 Task: Create a due date automation trigger when advanced on, 2 working days before a card is due add content with a description not starting with resume at 11:00 AM.
Action: Mouse moved to (992, 288)
Screenshot: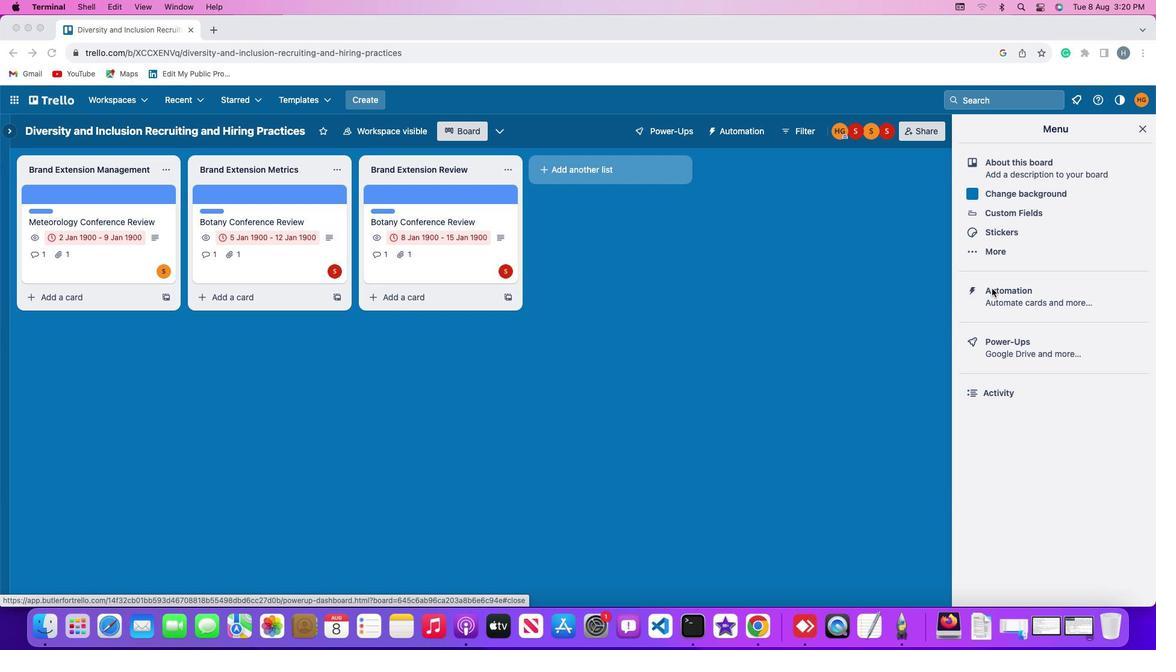 
Action: Mouse pressed left at (992, 288)
Screenshot: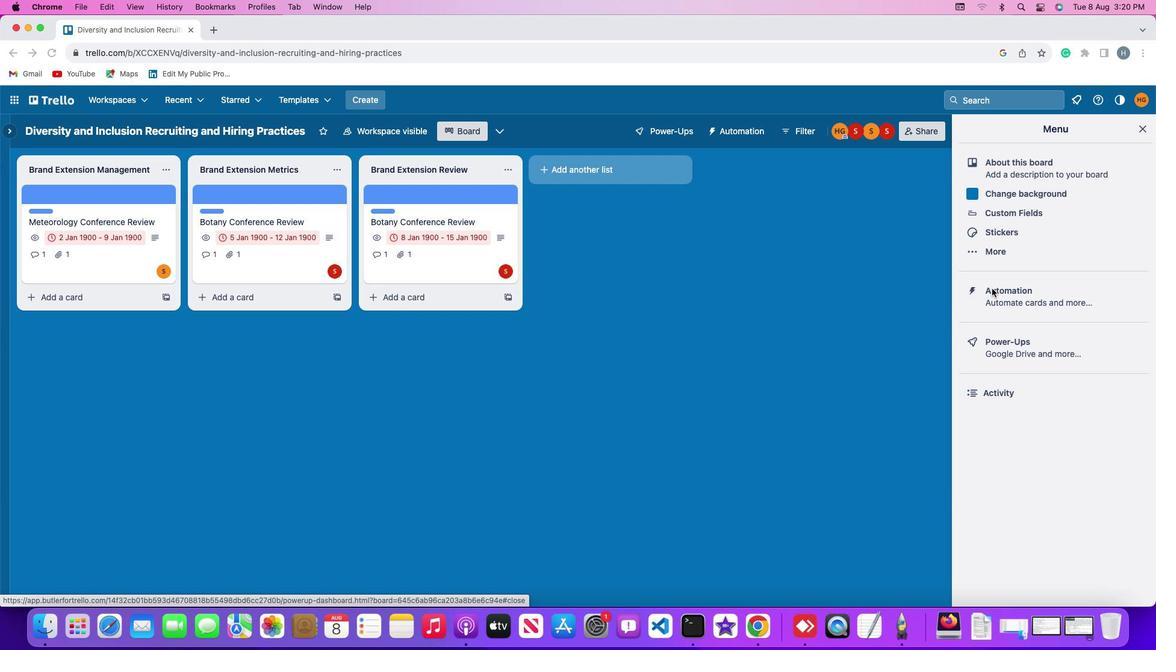
Action: Mouse moved to (992, 288)
Screenshot: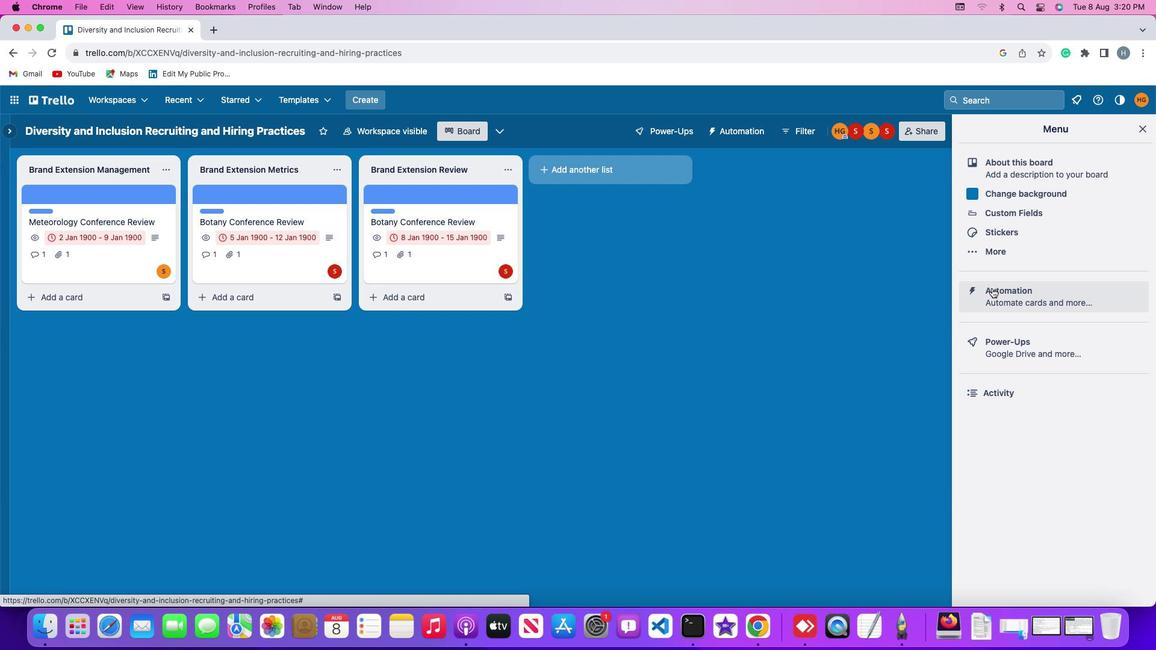 
Action: Mouse pressed left at (992, 288)
Screenshot: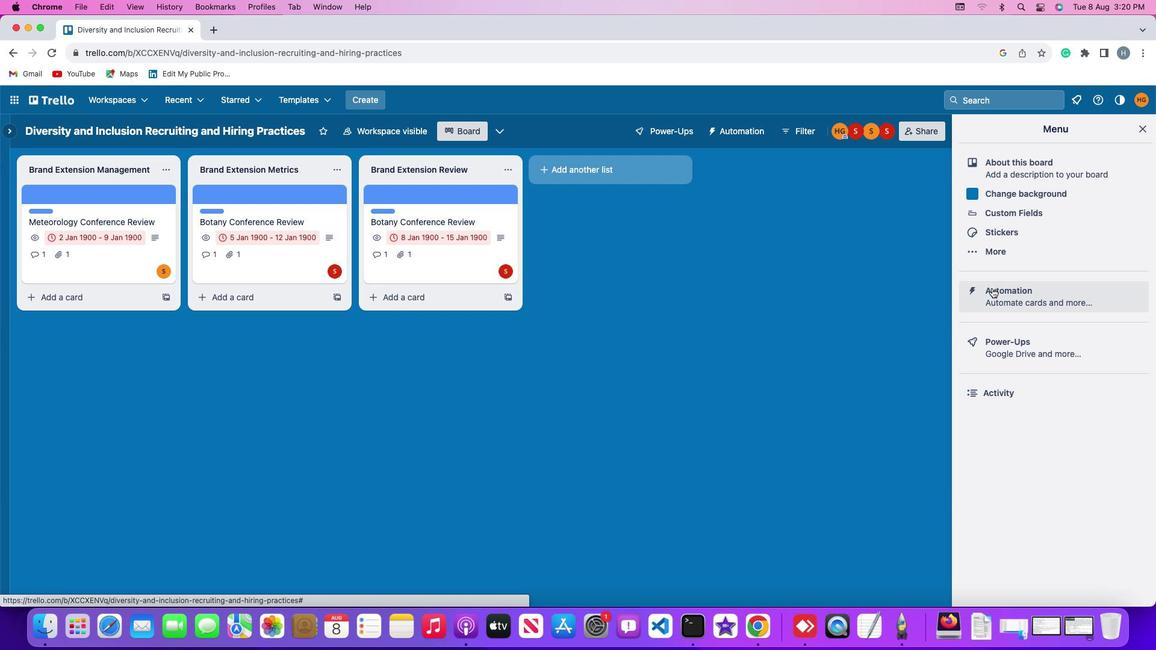 
Action: Mouse moved to (61, 284)
Screenshot: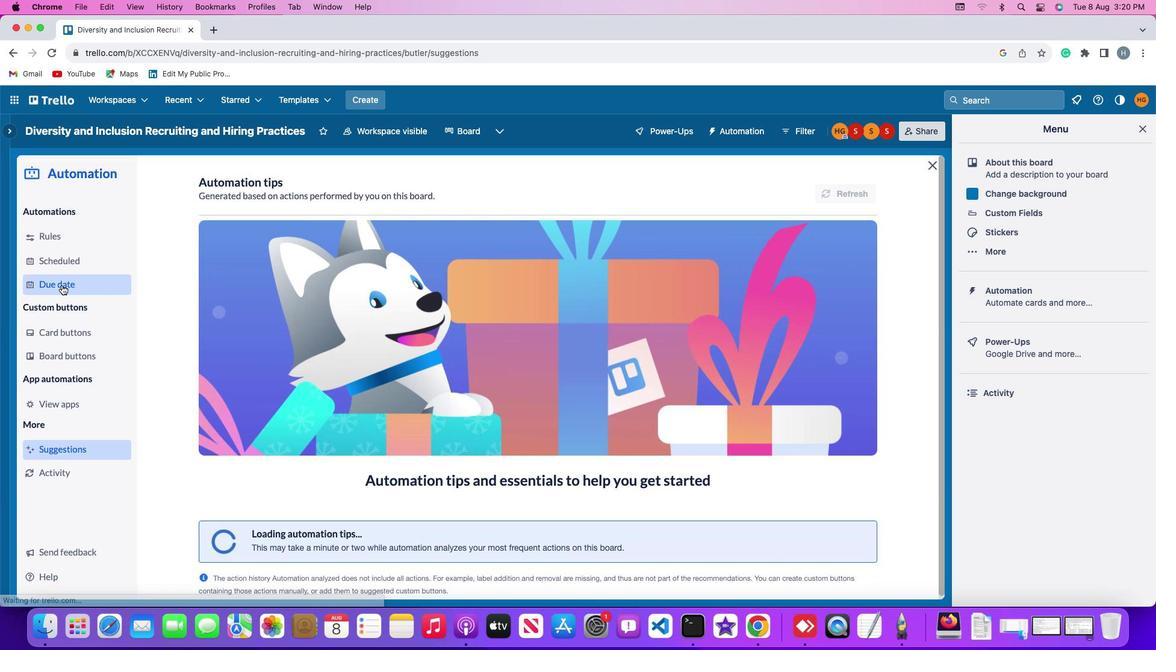 
Action: Mouse pressed left at (61, 284)
Screenshot: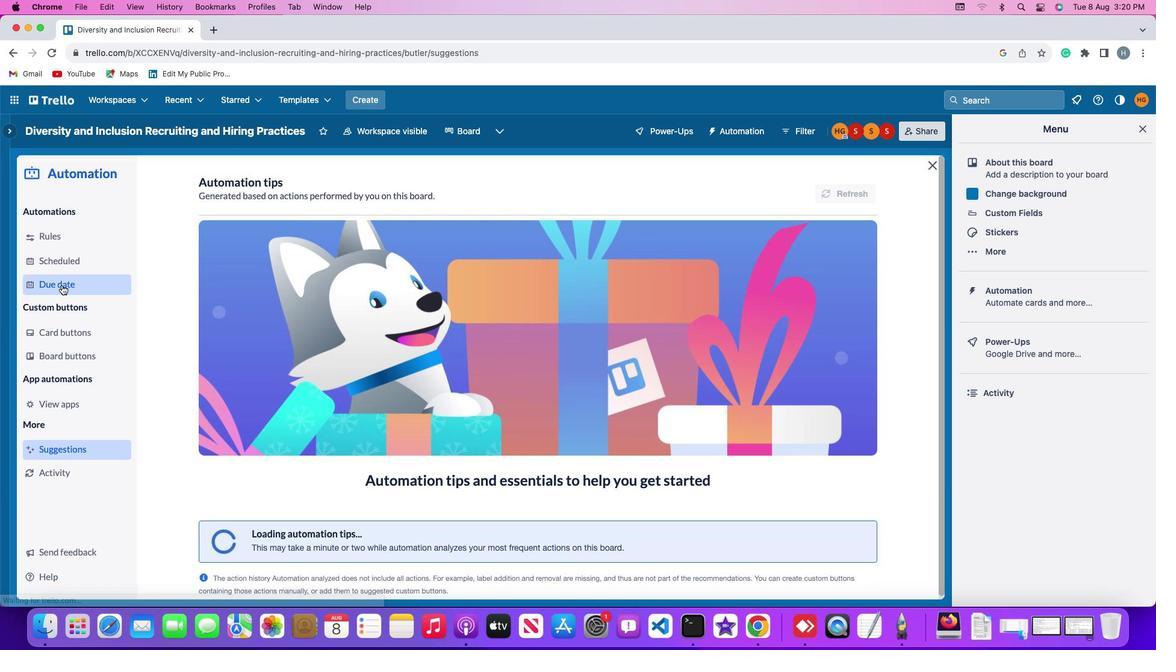
Action: Mouse moved to (821, 186)
Screenshot: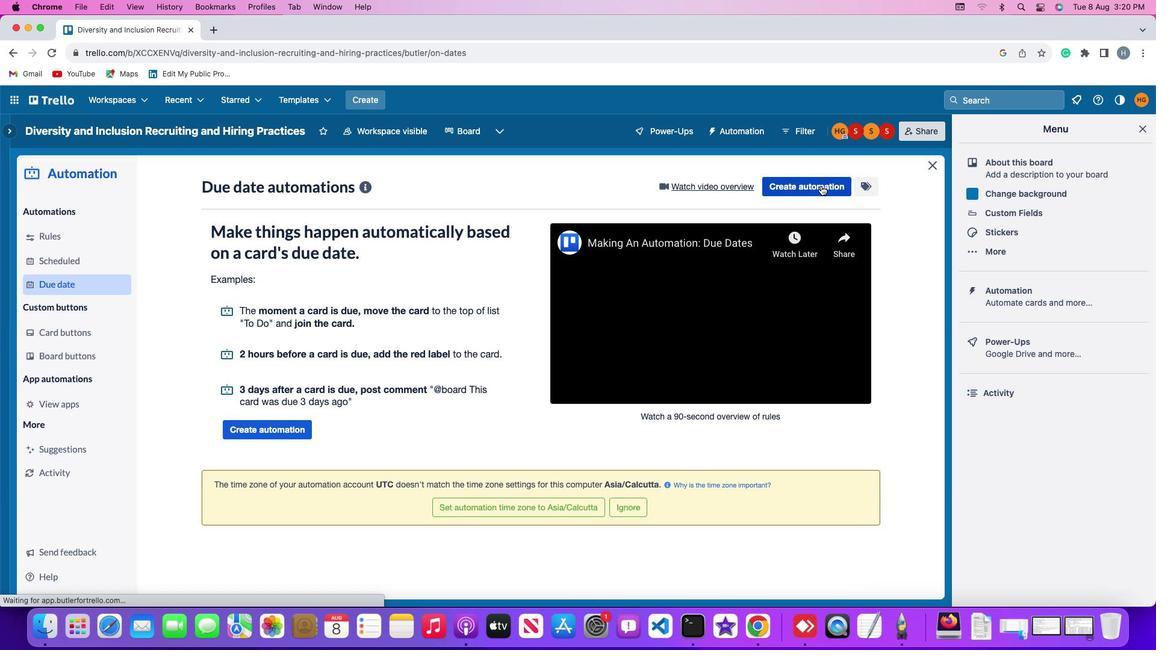 
Action: Mouse pressed left at (821, 186)
Screenshot: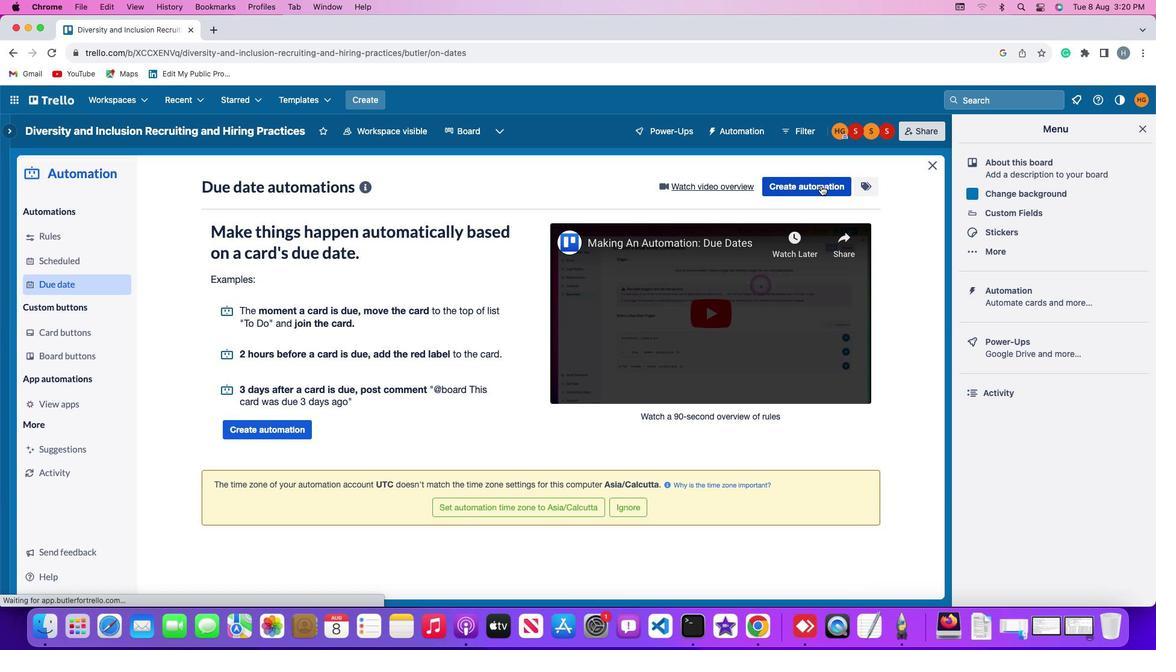 
Action: Mouse moved to (251, 300)
Screenshot: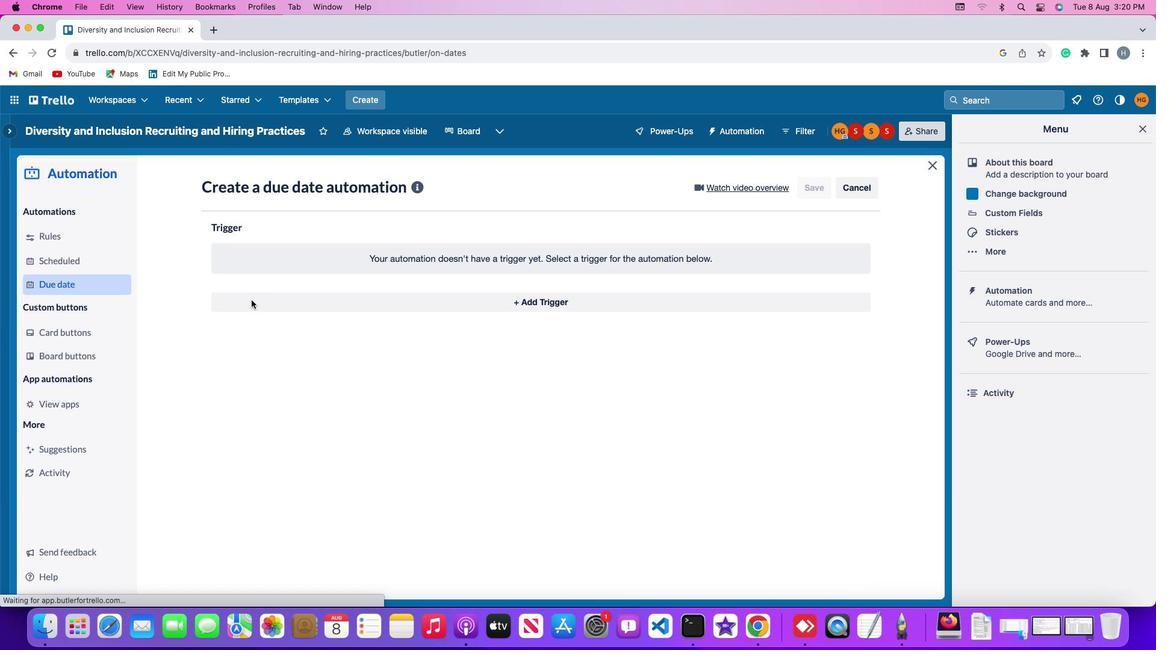 
Action: Mouse pressed left at (251, 300)
Screenshot: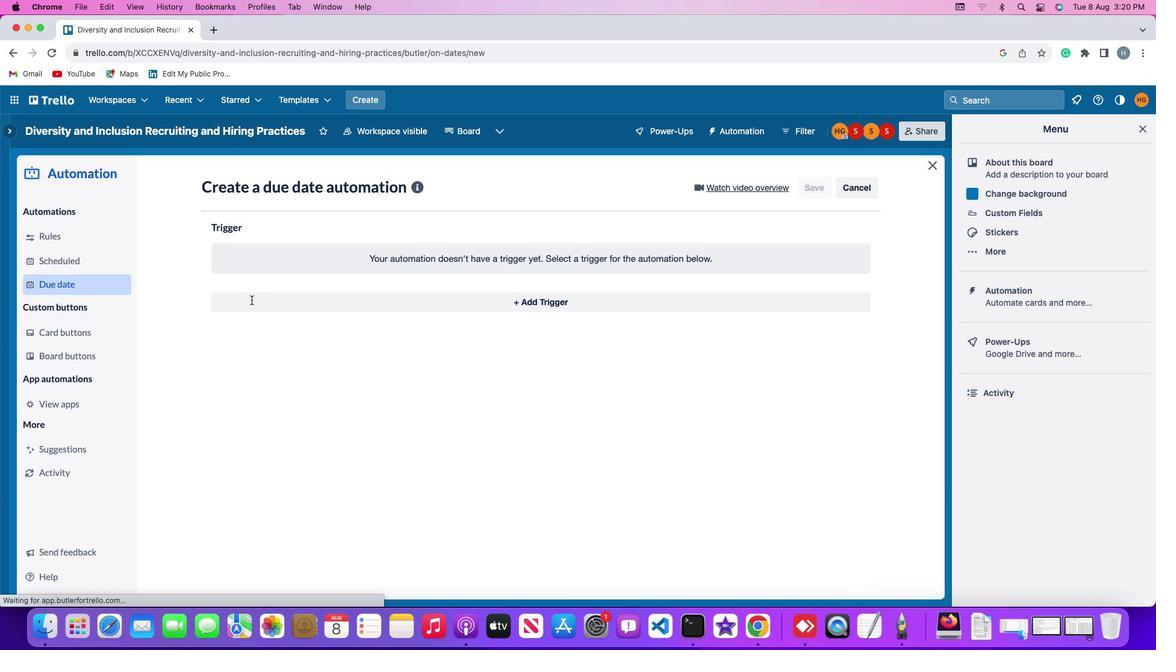 
Action: Mouse moved to (236, 483)
Screenshot: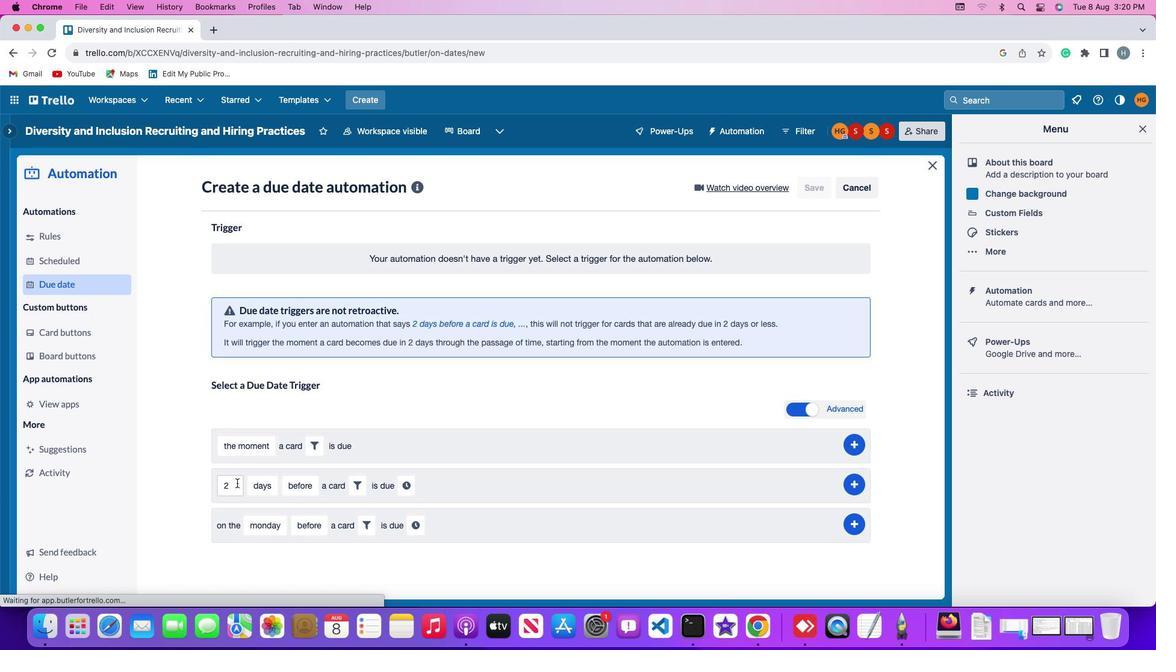 
Action: Mouse pressed left at (236, 483)
Screenshot: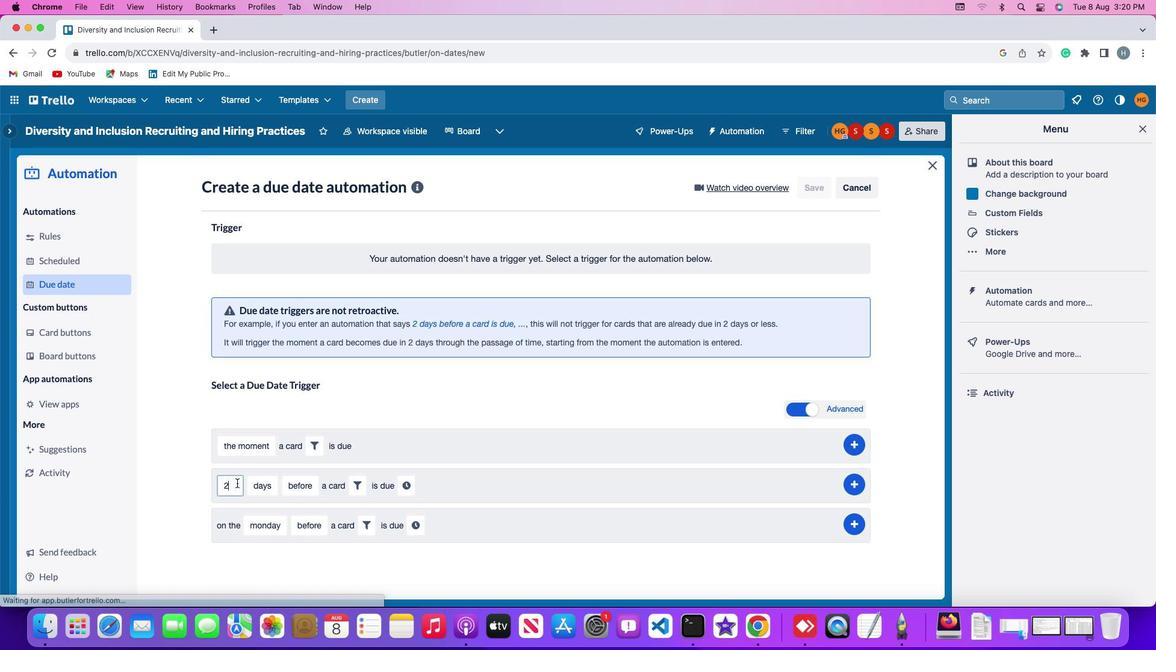 
Action: Mouse moved to (237, 483)
Screenshot: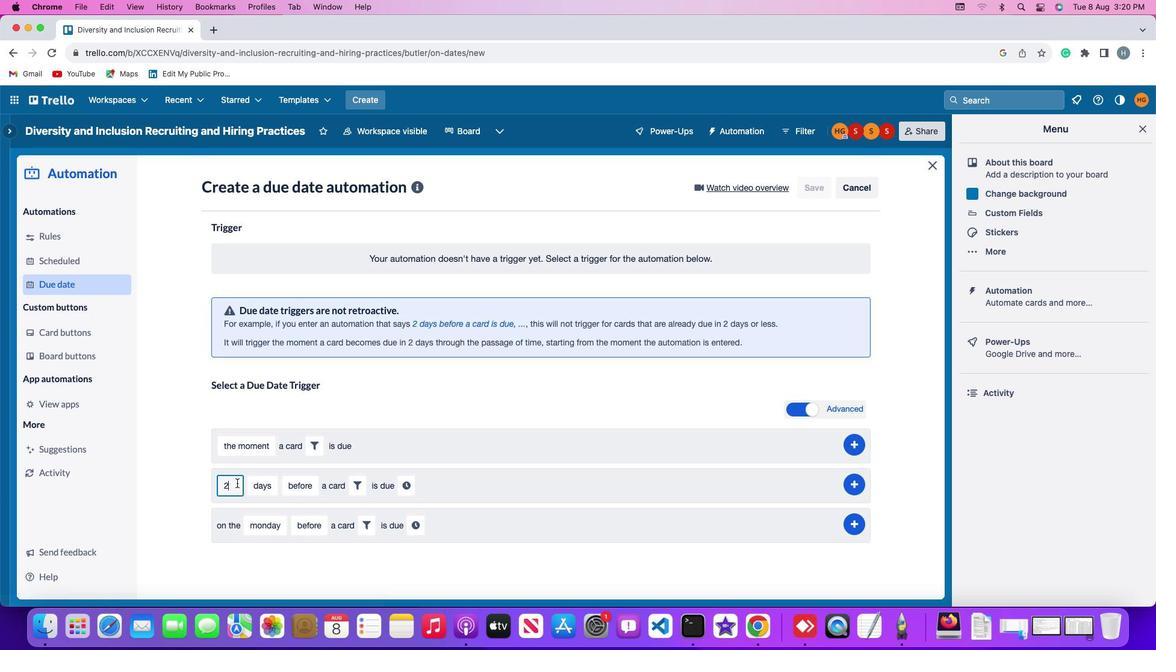 
Action: Key pressed Key.backspace'2'
Screenshot: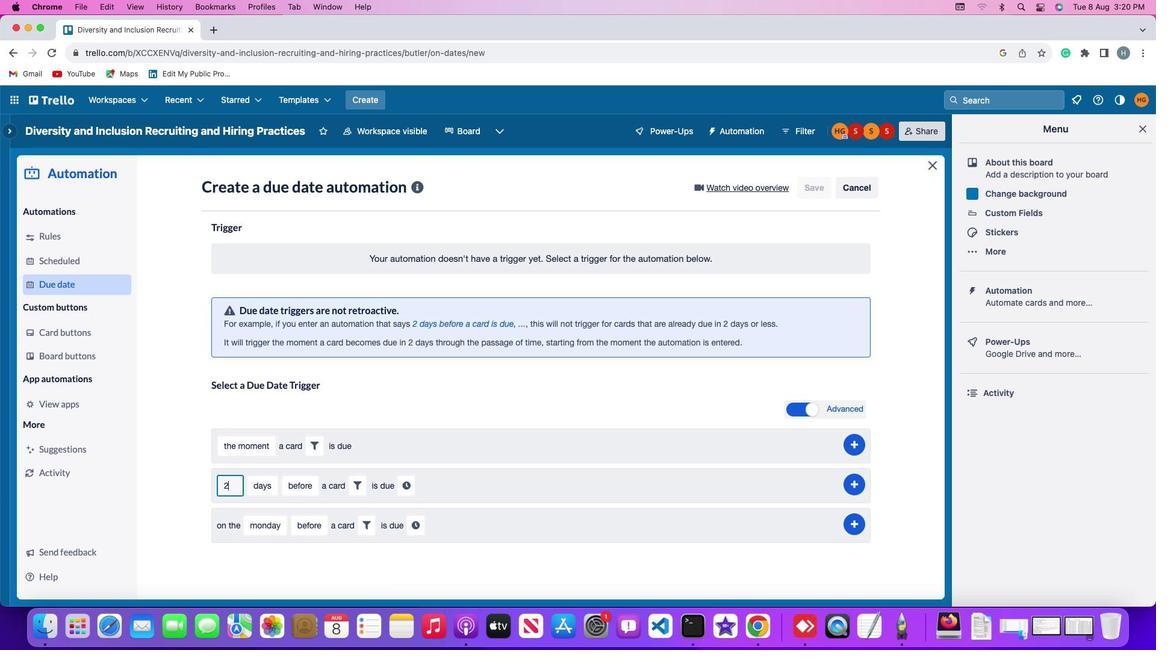 
Action: Mouse moved to (265, 488)
Screenshot: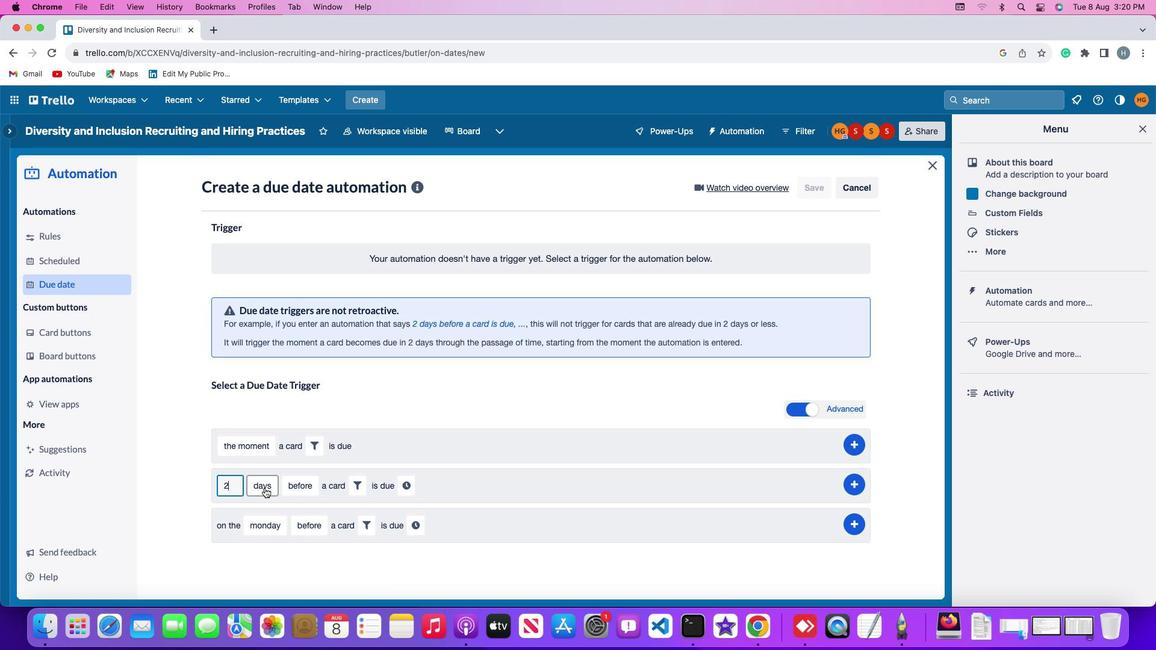 
Action: Mouse pressed left at (265, 488)
Screenshot: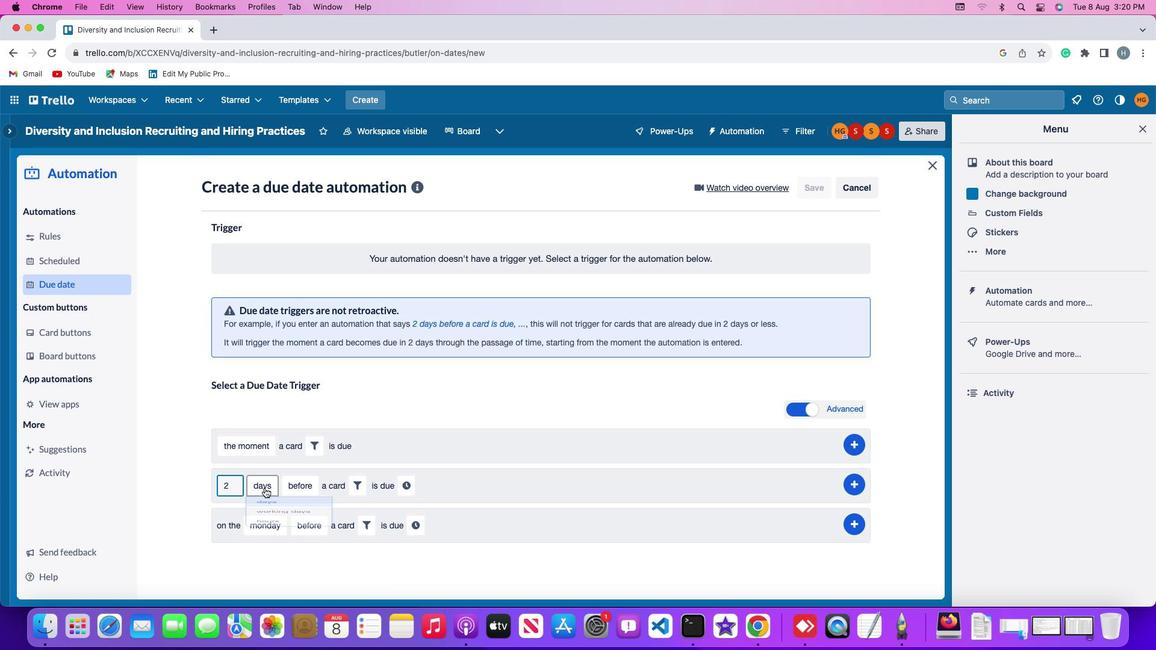 
Action: Mouse moved to (273, 537)
Screenshot: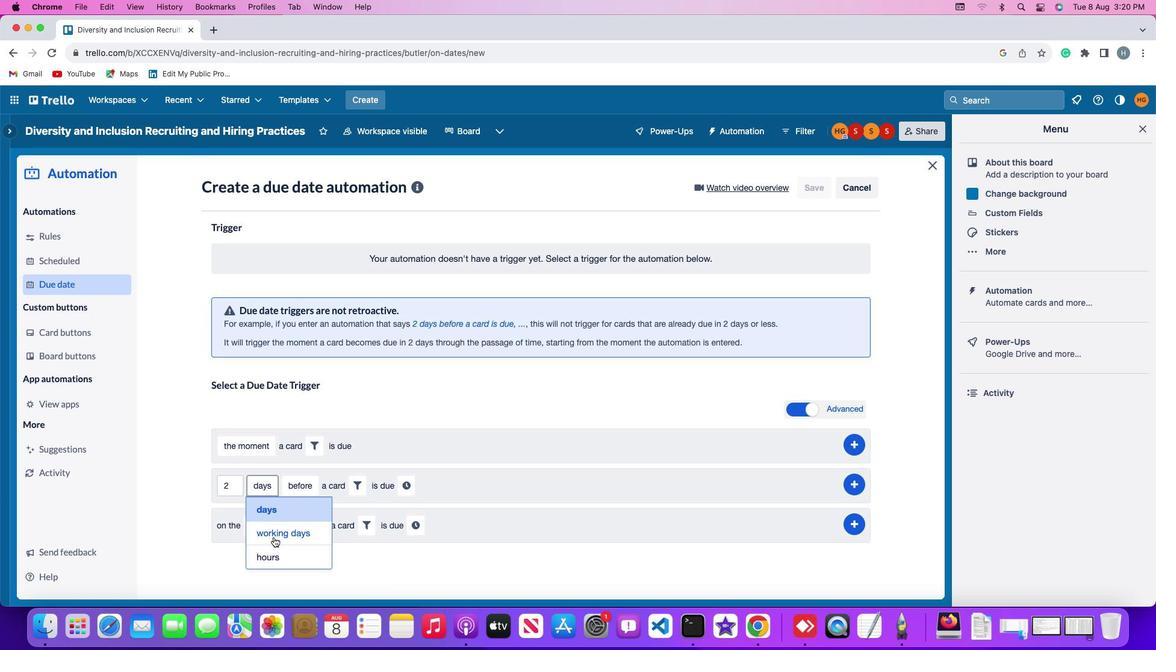 
Action: Mouse pressed left at (273, 537)
Screenshot: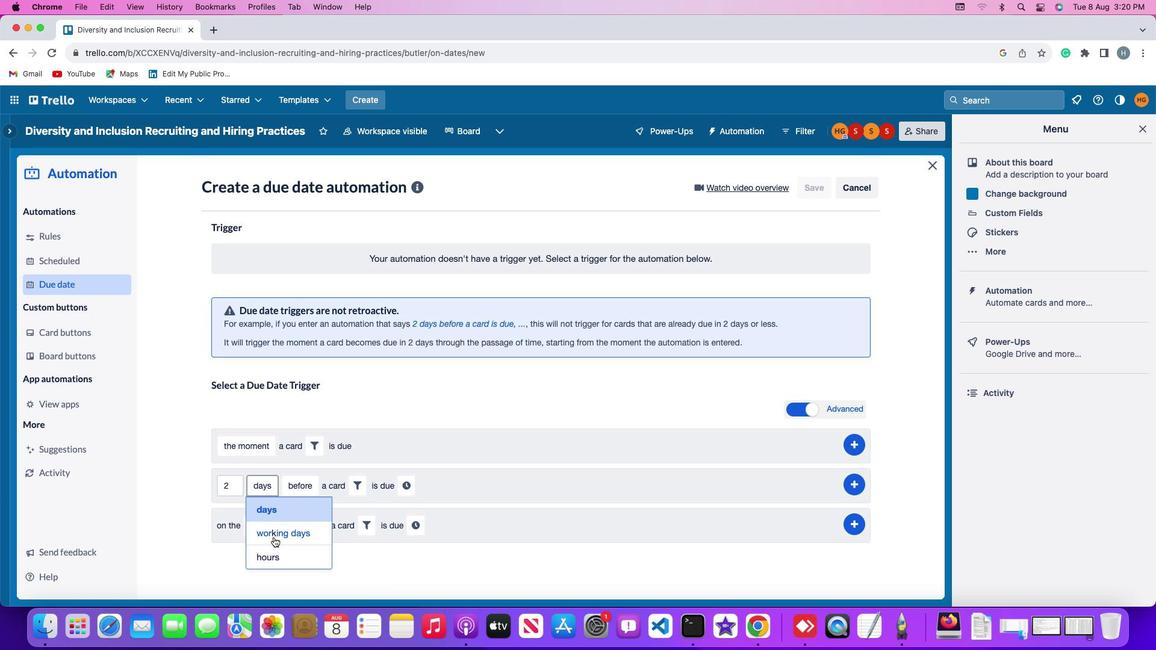 
Action: Mouse moved to (325, 484)
Screenshot: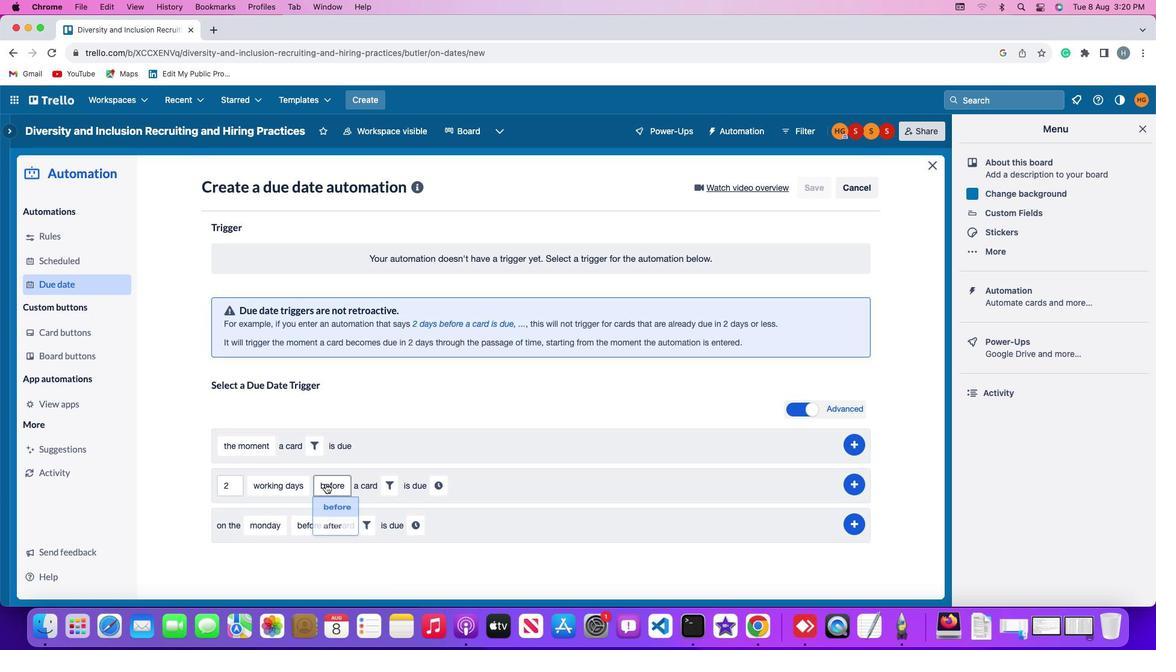 
Action: Mouse pressed left at (325, 484)
Screenshot: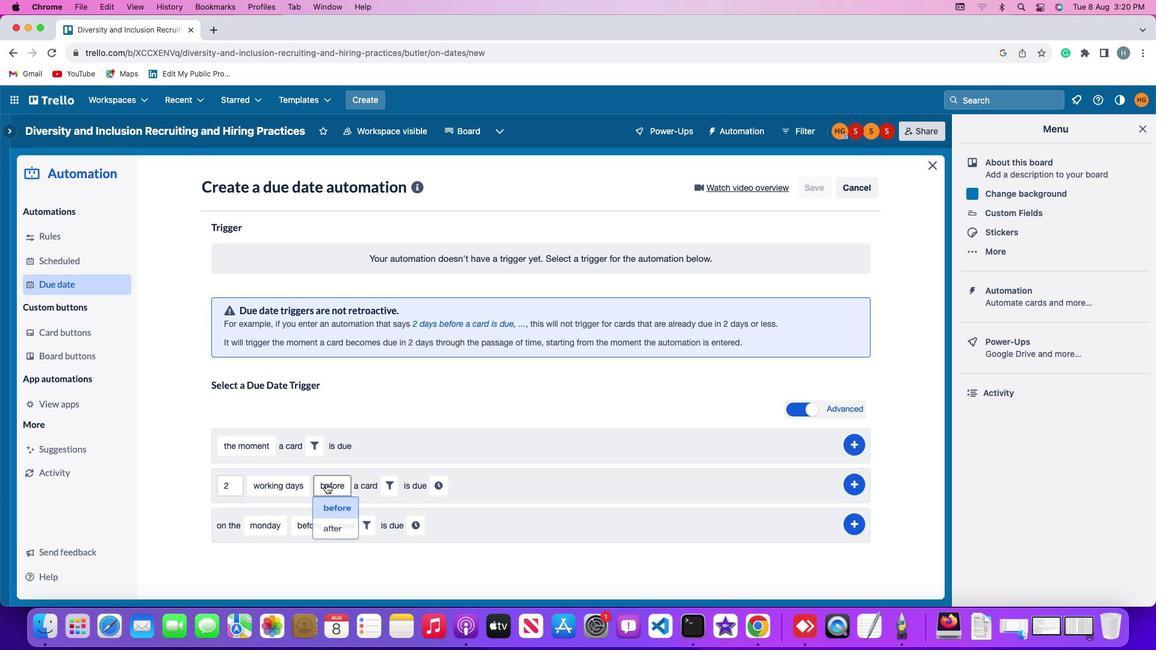 
Action: Mouse moved to (335, 507)
Screenshot: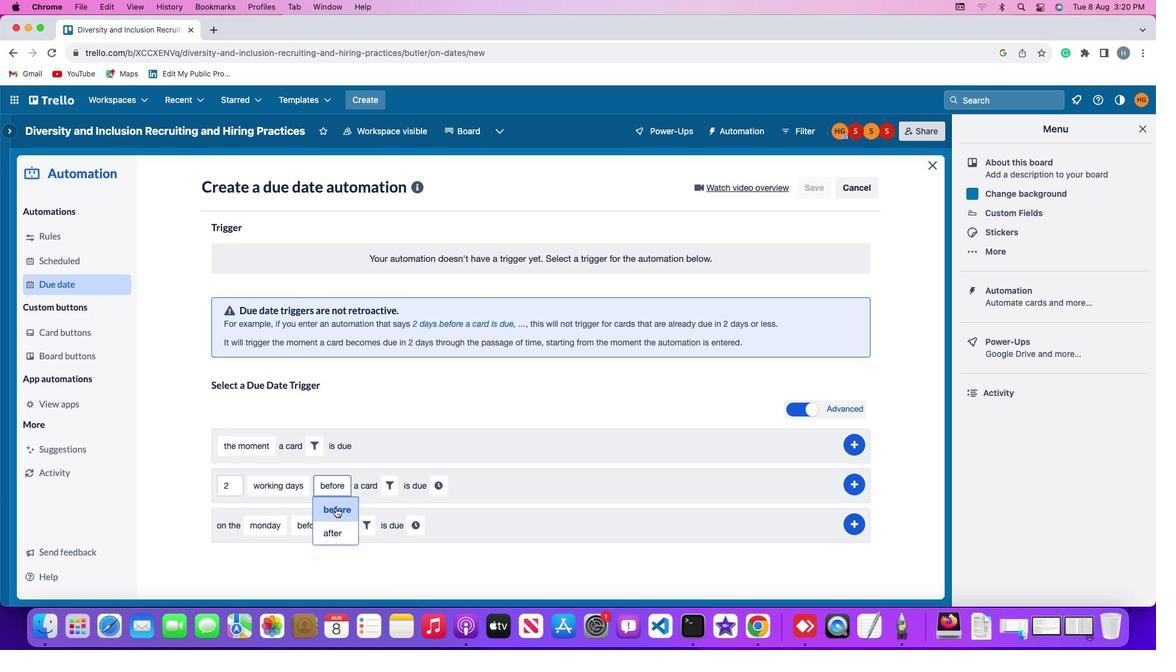 
Action: Mouse pressed left at (335, 507)
Screenshot: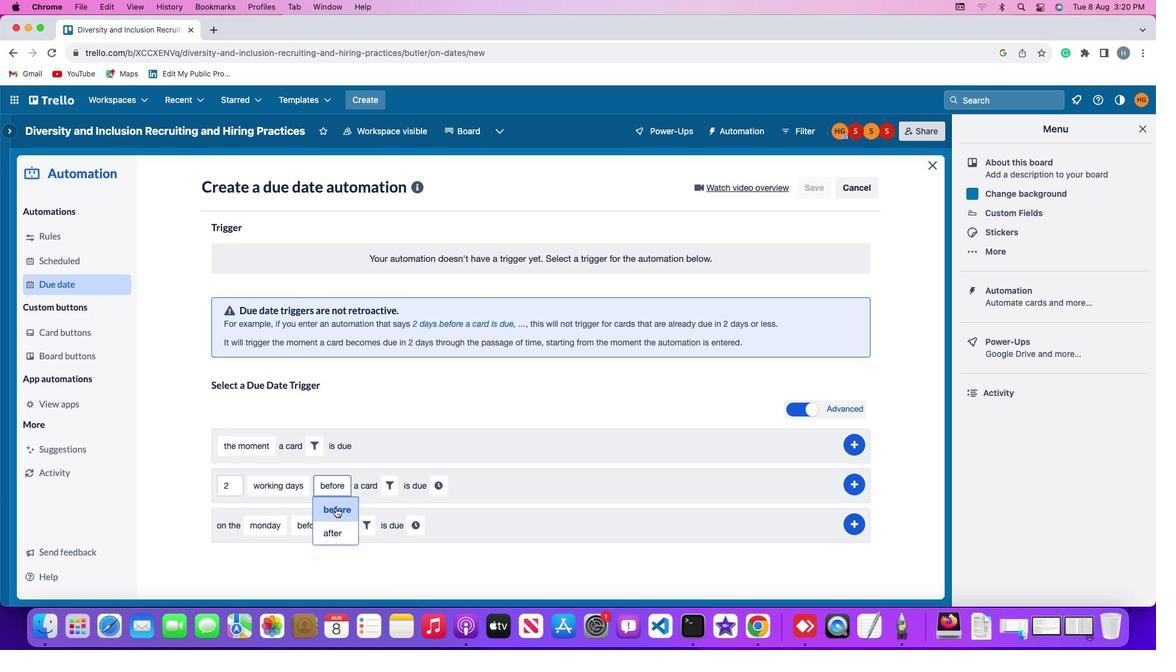 
Action: Mouse moved to (396, 486)
Screenshot: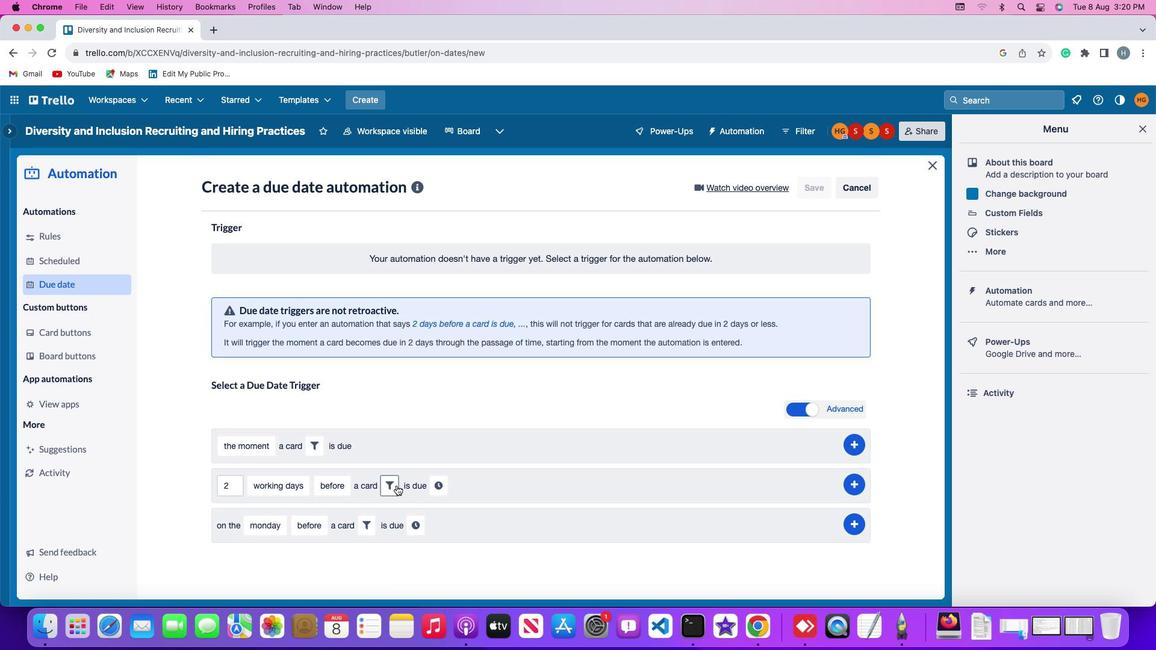 
Action: Mouse pressed left at (396, 486)
Screenshot: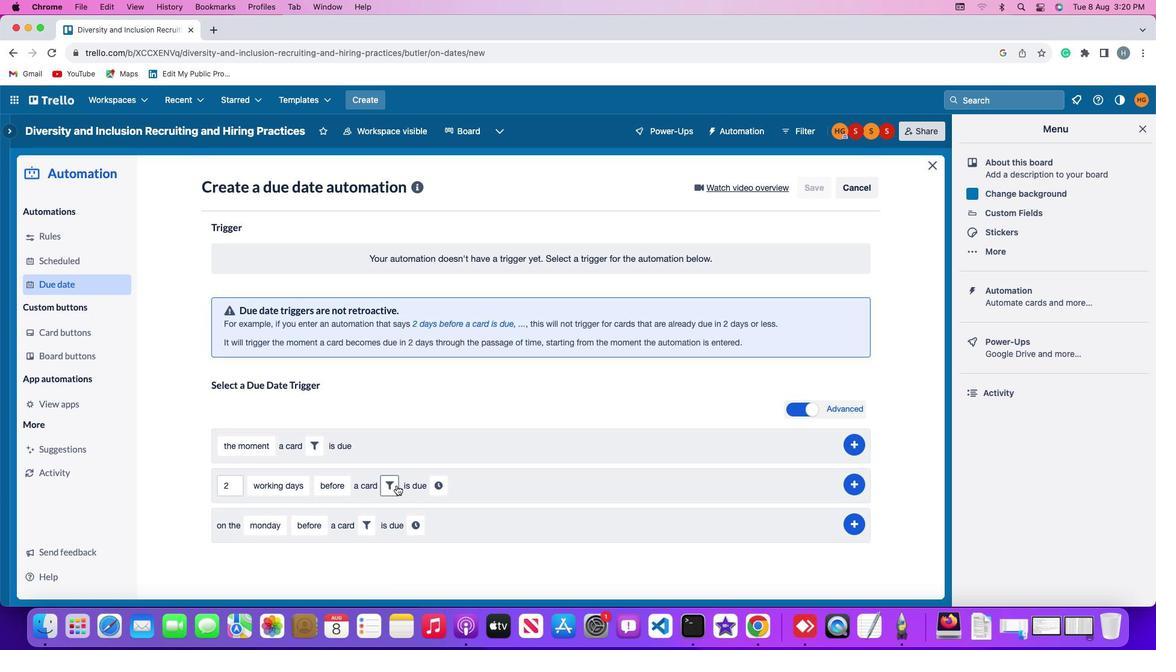 
Action: Mouse moved to (546, 525)
Screenshot: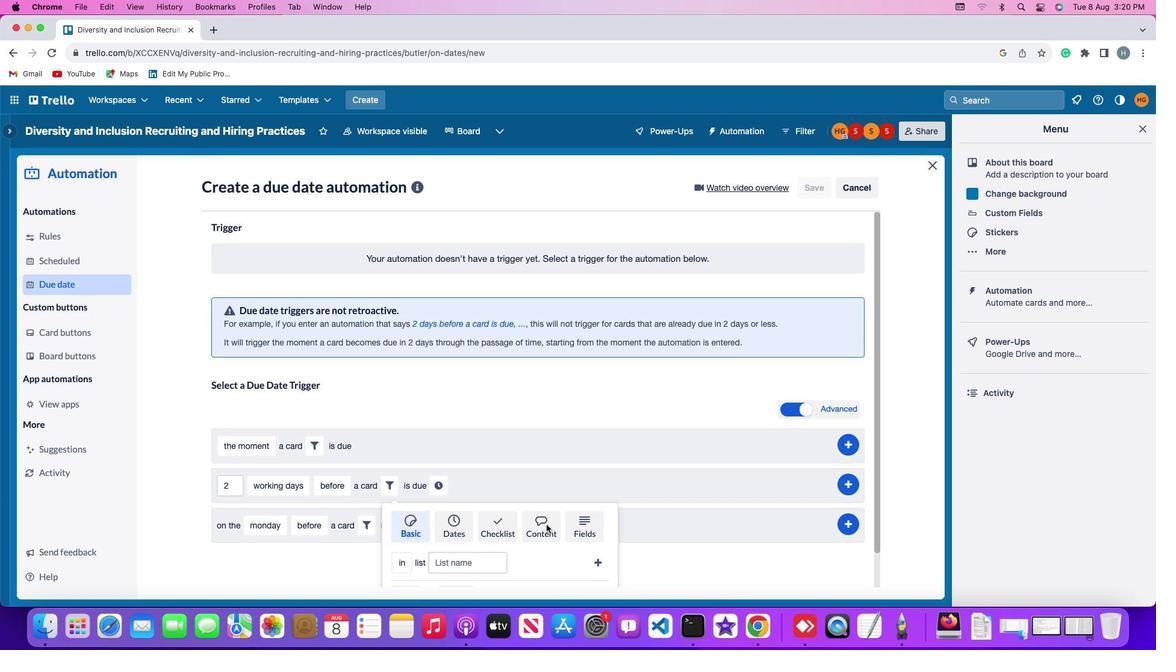 
Action: Mouse pressed left at (546, 525)
Screenshot: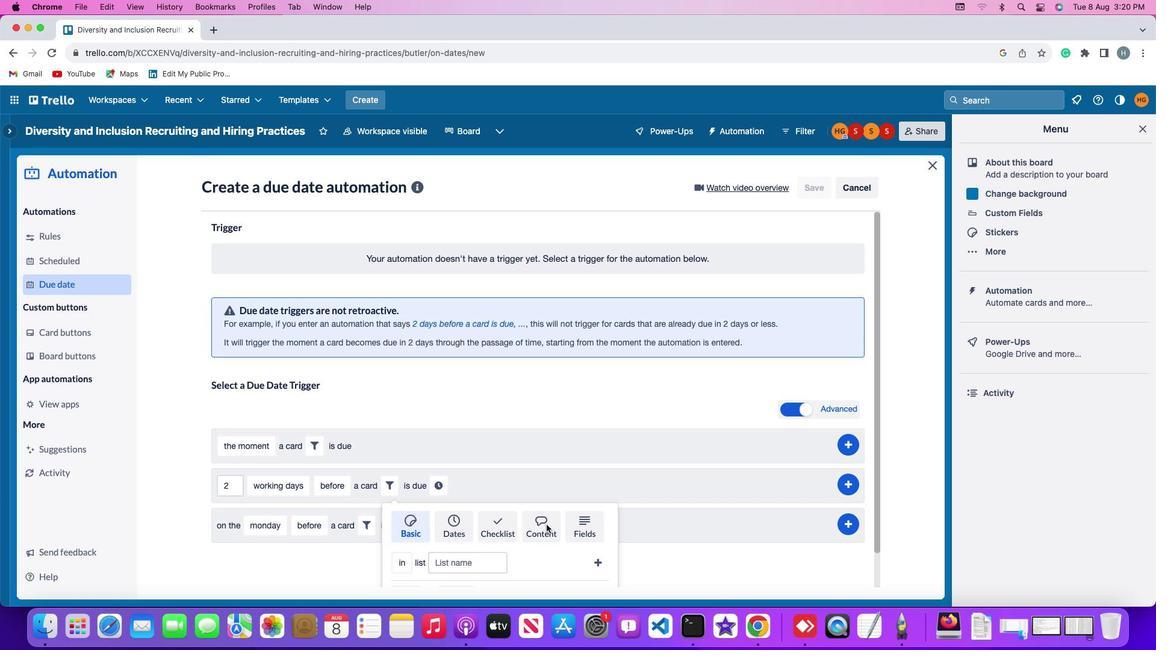 
Action: Mouse moved to (430, 561)
Screenshot: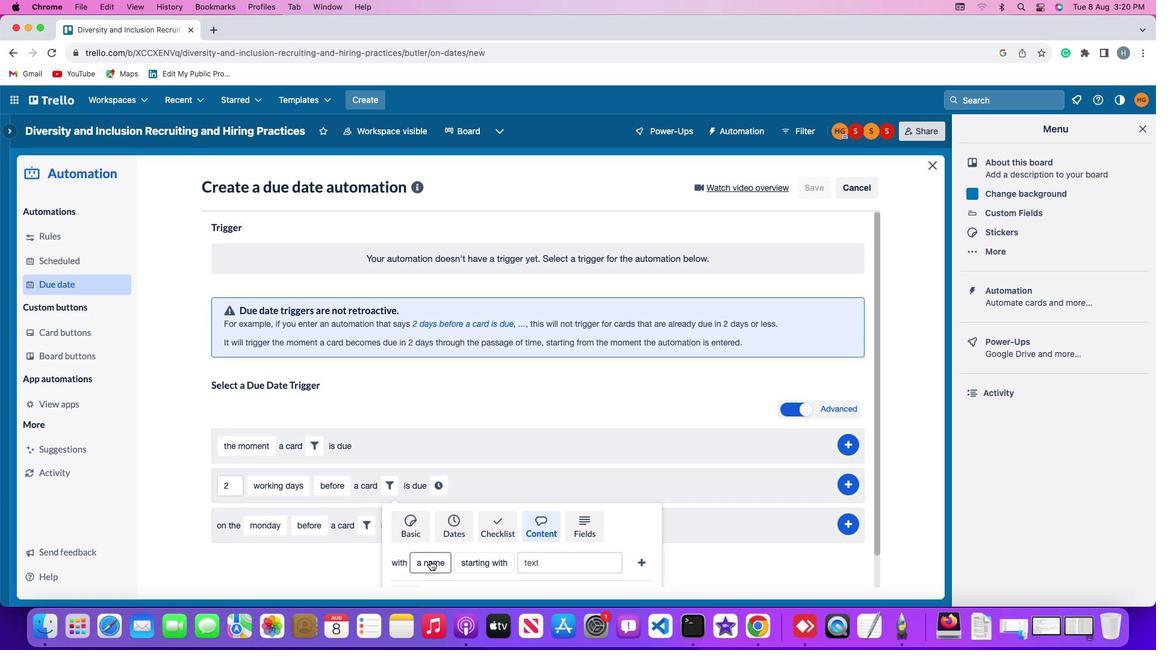 
Action: Mouse pressed left at (430, 561)
Screenshot: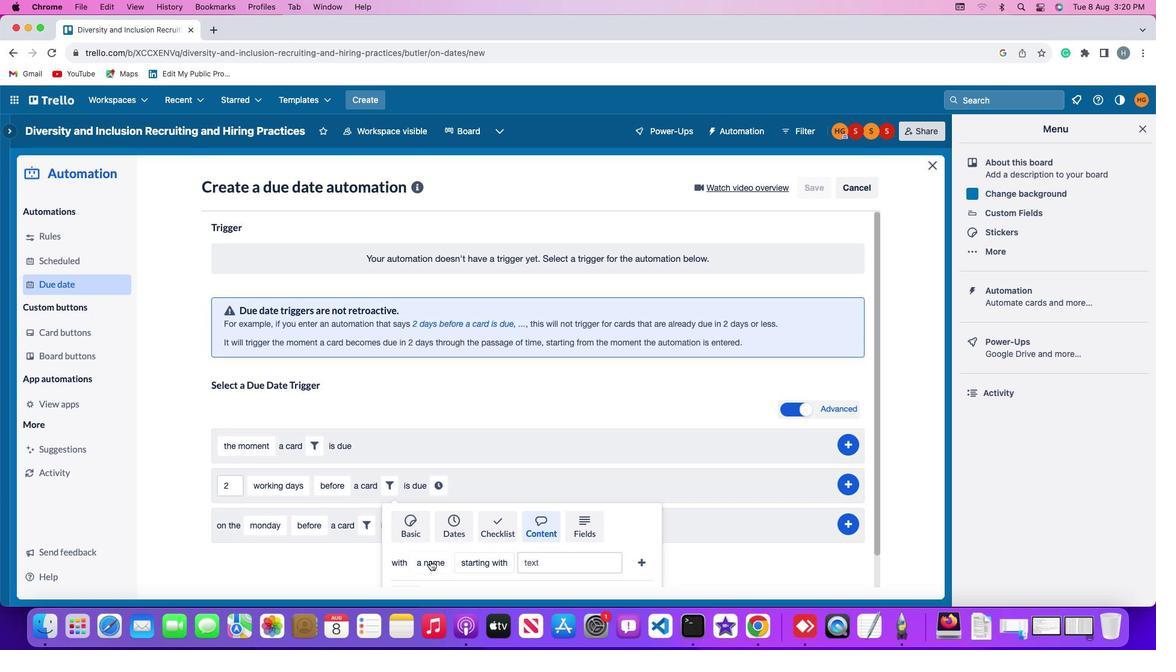 
Action: Mouse moved to (445, 514)
Screenshot: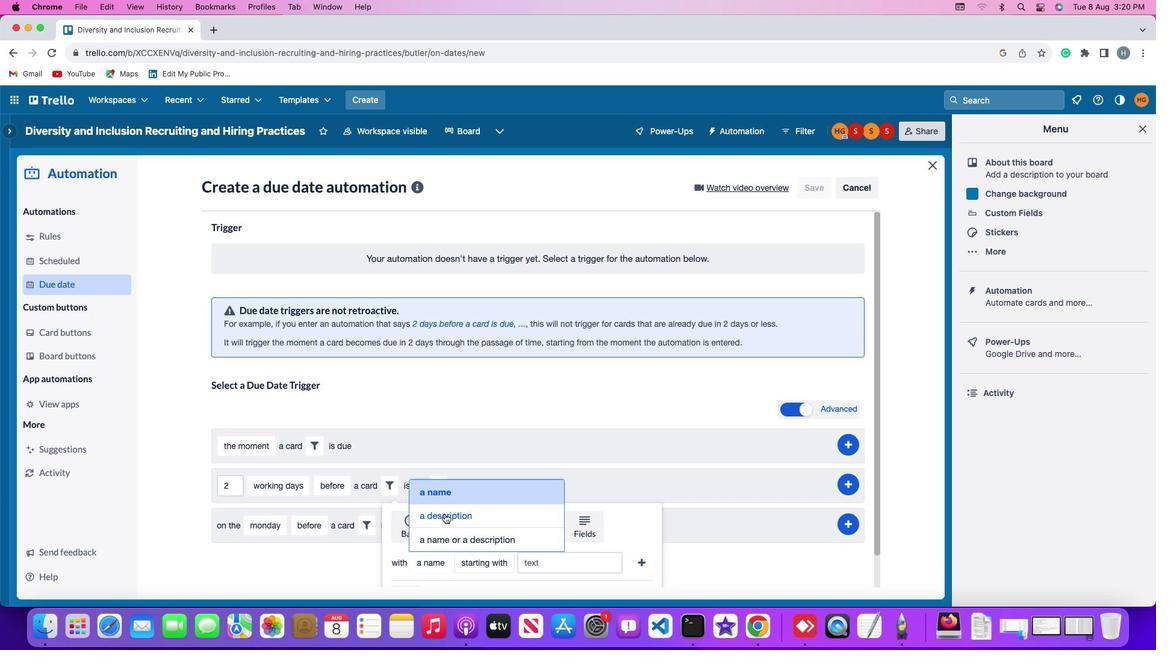 
Action: Mouse pressed left at (445, 514)
Screenshot: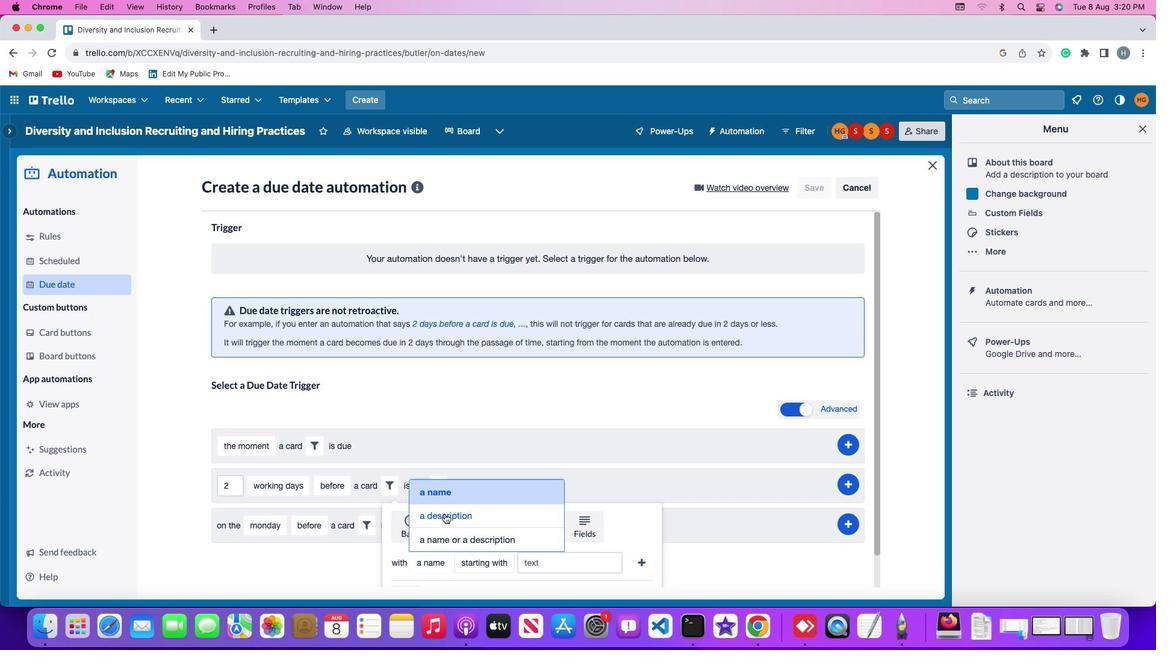 
Action: Mouse moved to (486, 560)
Screenshot: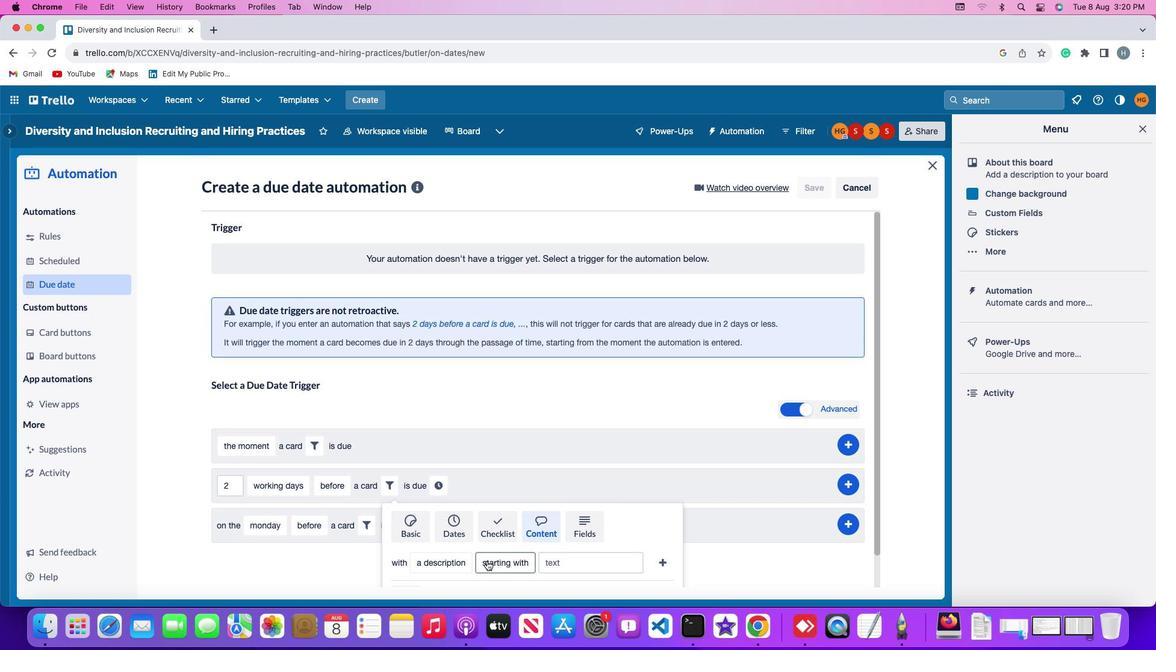 
Action: Mouse pressed left at (486, 560)
Screenshot: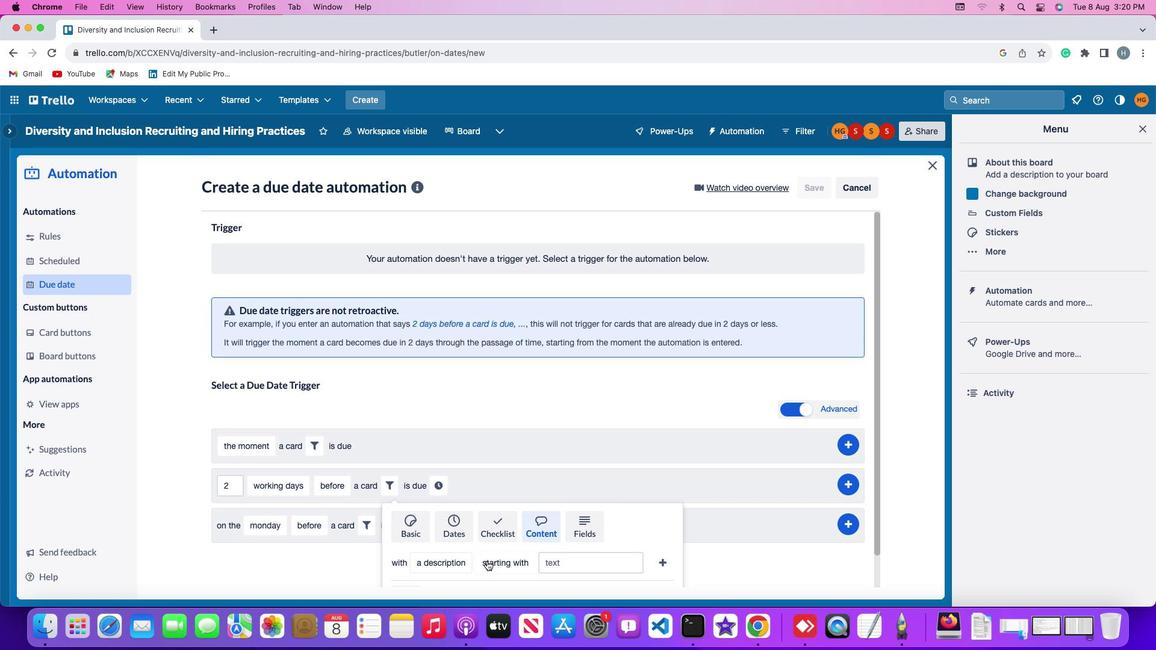 
Action: Mouse moved to (514, 487)
Screenshot: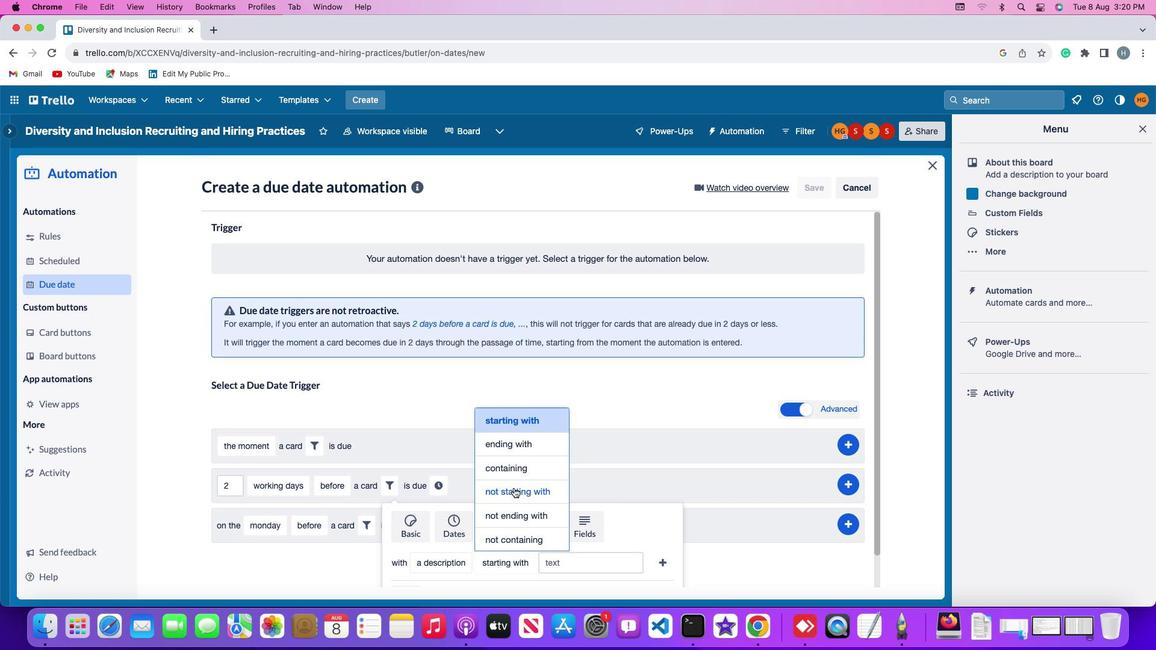 
Action: Mouse pressed left at (514, 487)
Screenshot: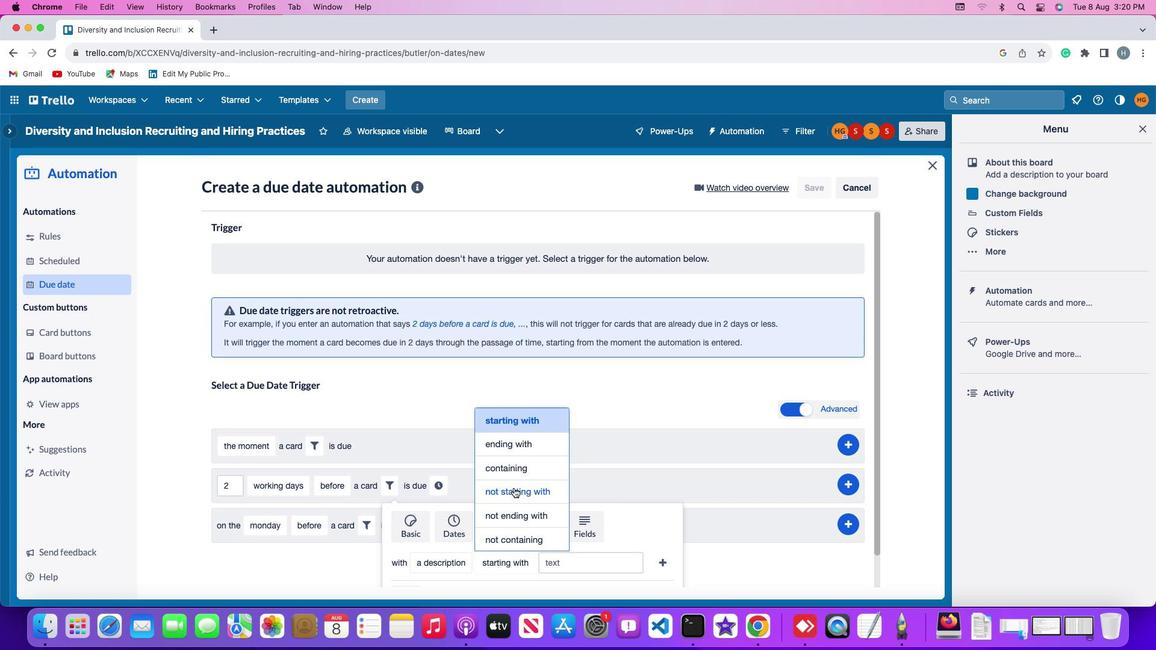 
Action: Mouse moved to (571, 557)
Screenshot: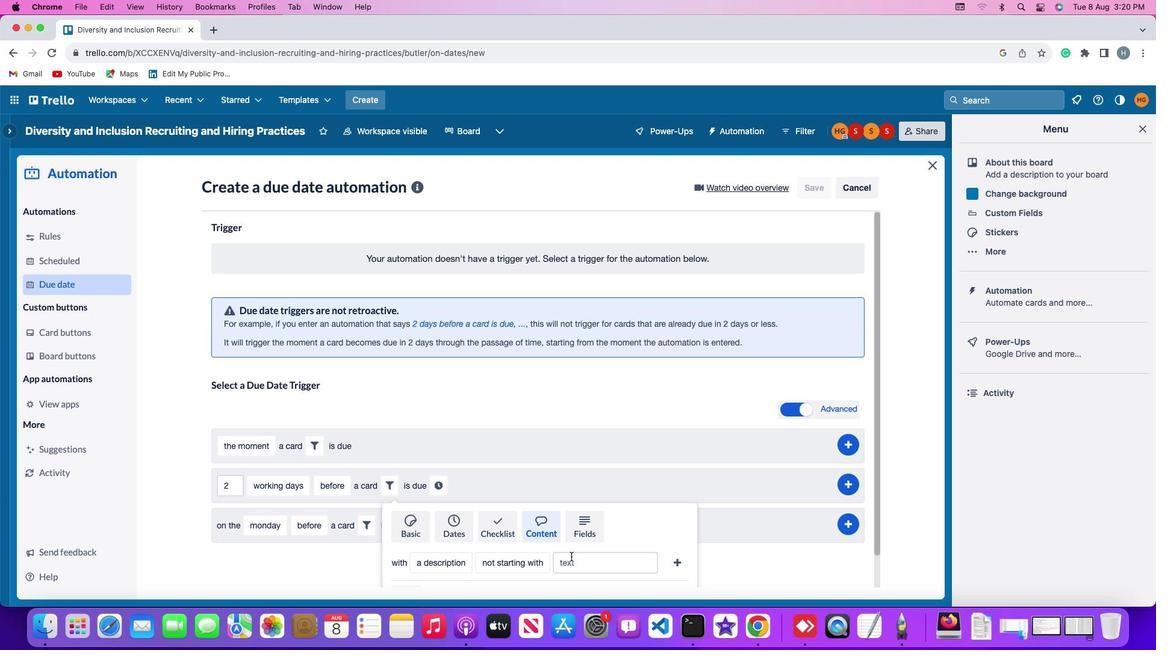 
Action: Mouse pressed left at (571, 557)
Screenshot: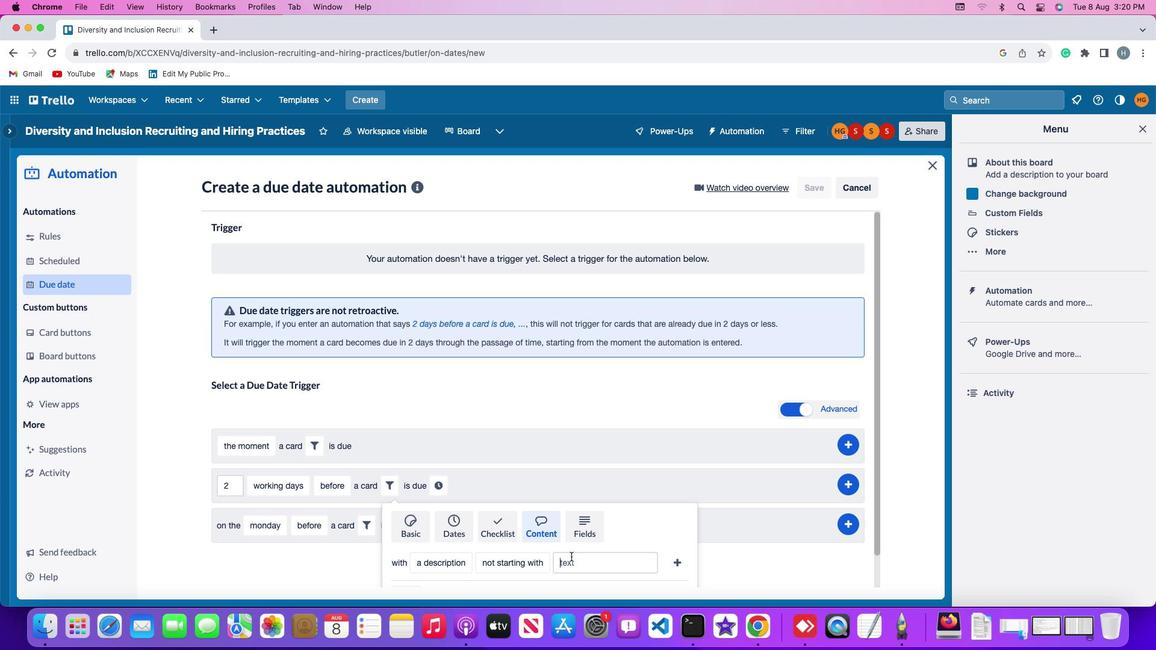 
Action: Mouse moved to (572, 557)
Screenshot: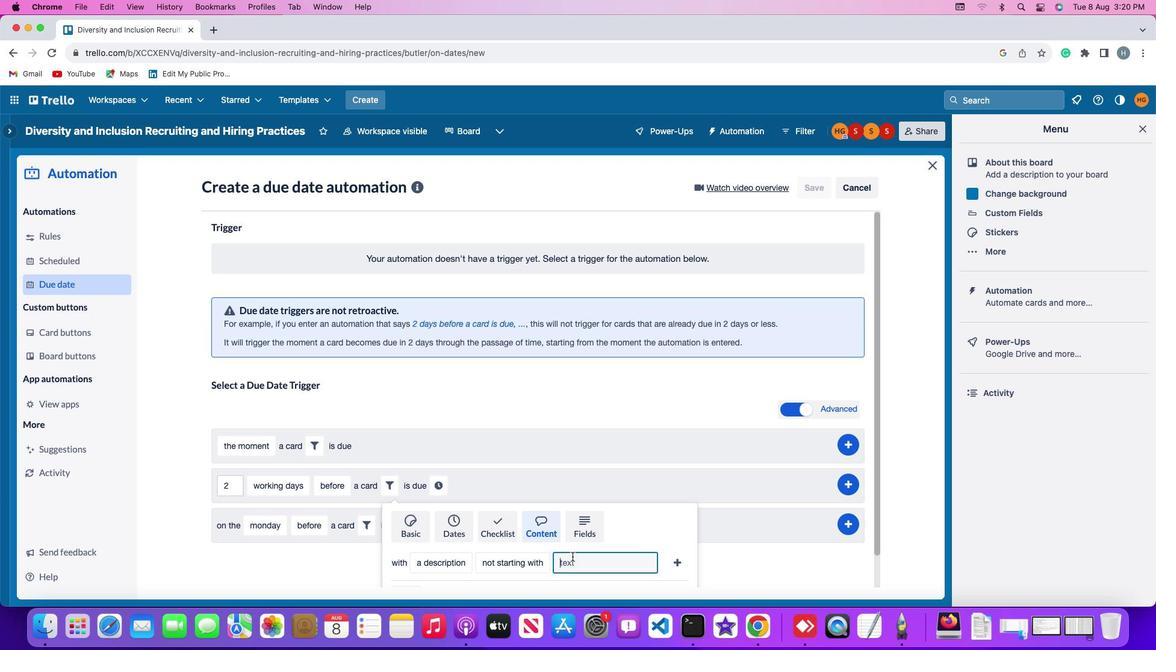 
Action: Key pressed 'r''e''s''u''m''e'
Screenshot: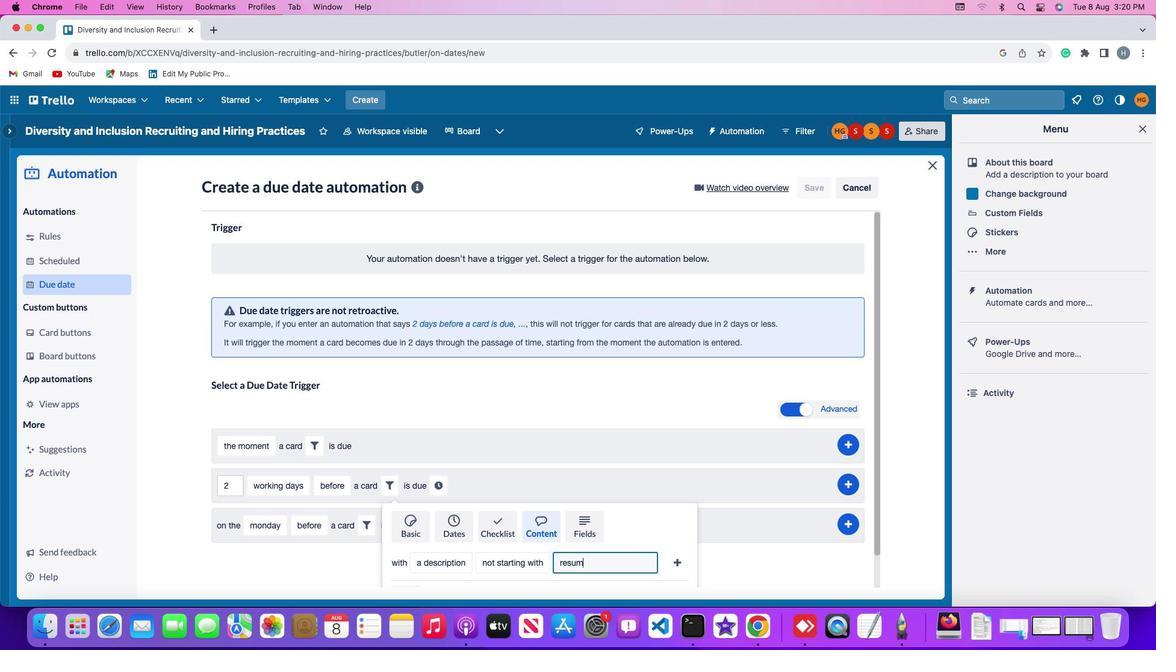 
Action: Mouse moved to (677, 561)
Screenshot: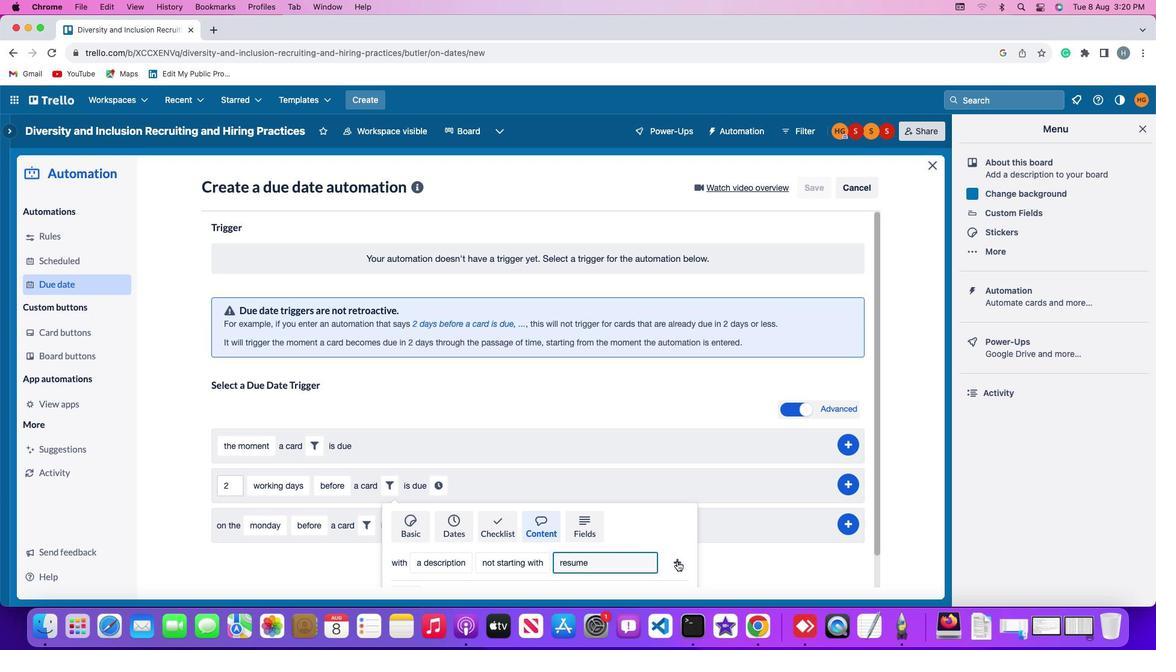 
Action: Mouse pressed left at (677, 561)
Screenshot: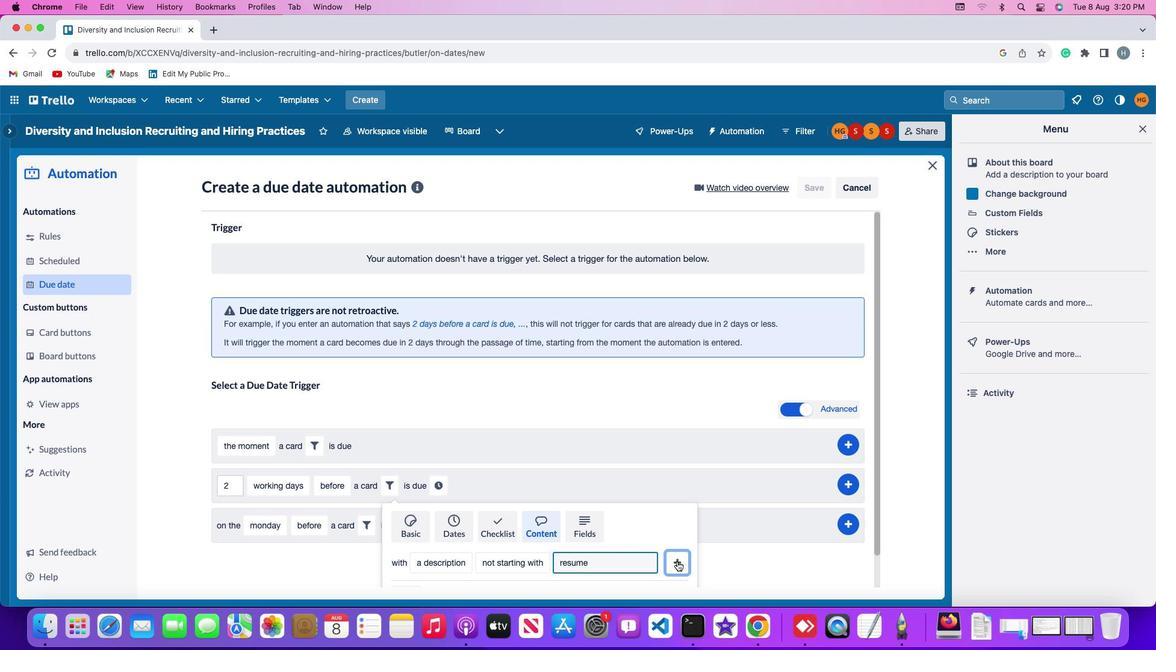 
Action: Mouse moved to (637, 484)
Screenshot: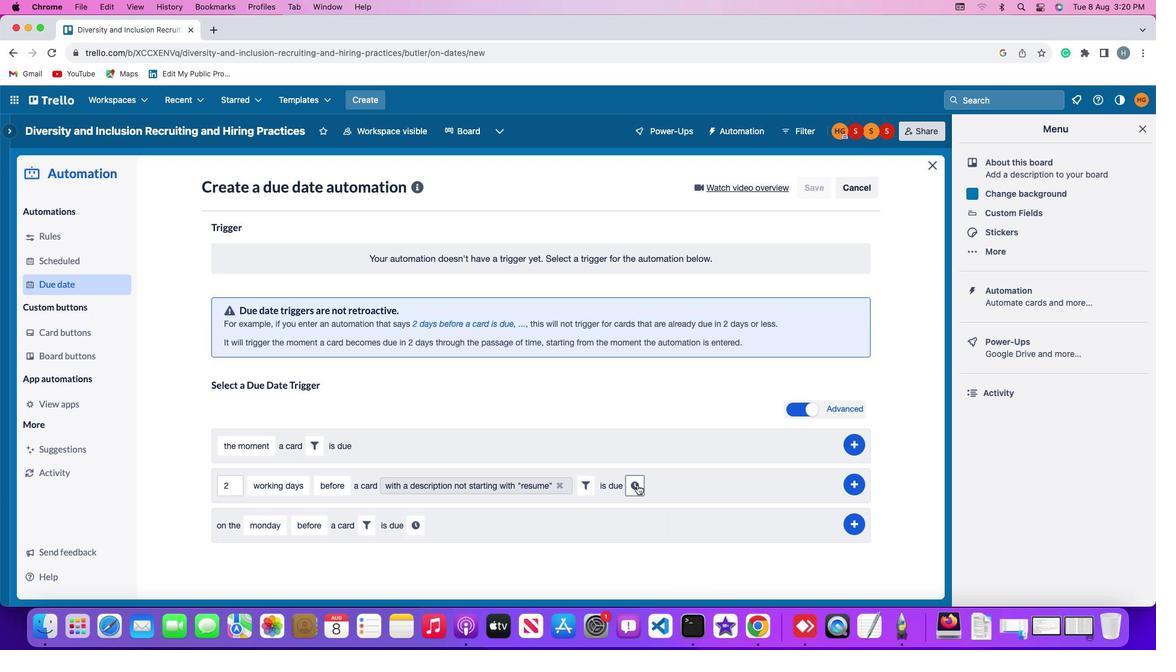 
Action: Mouse pressed left at (637, 484)
Screenshot: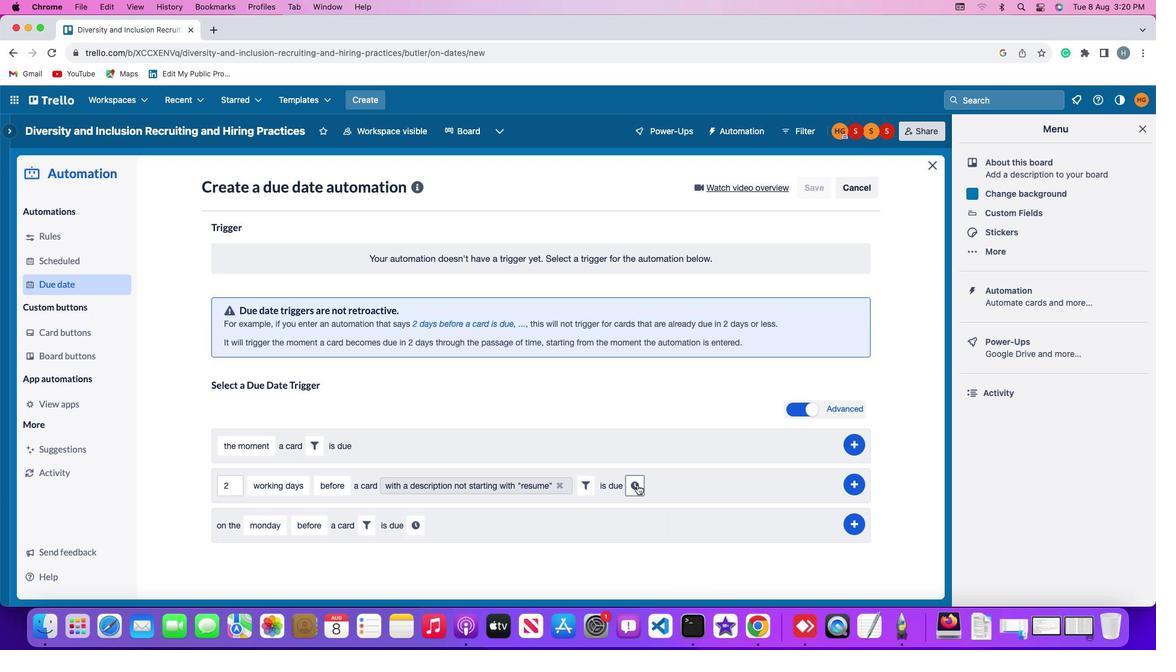 
Action: Mouse moved to (654, 489)
Screenshot: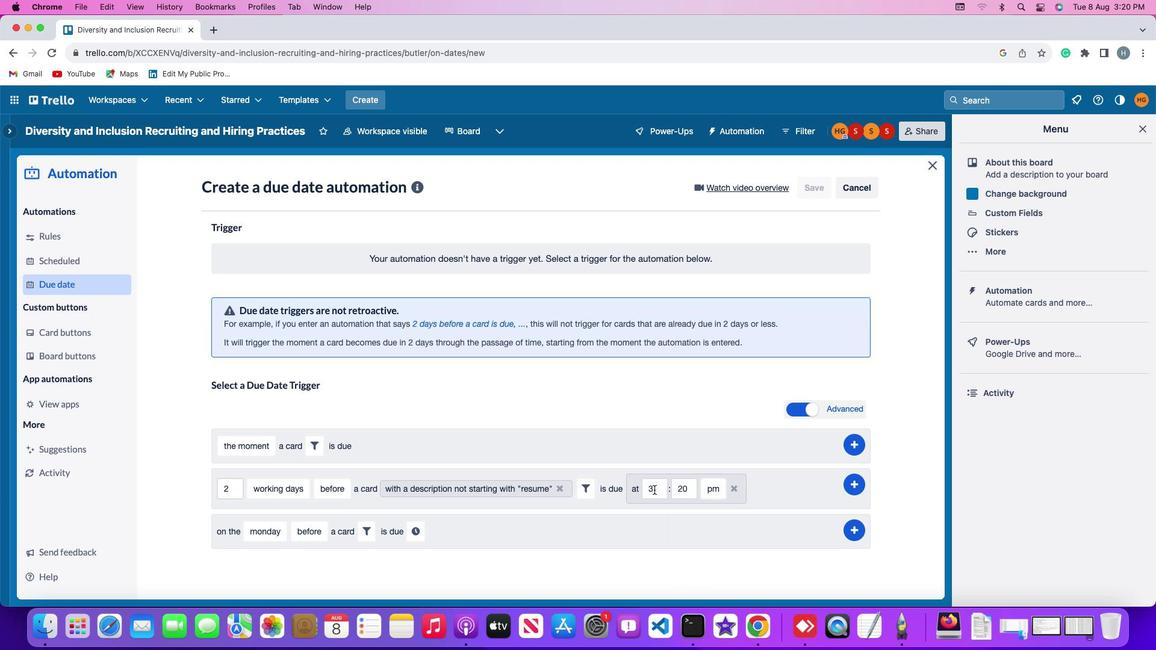 
Action: Mouse pressed left at (654, 489)
Screenshot: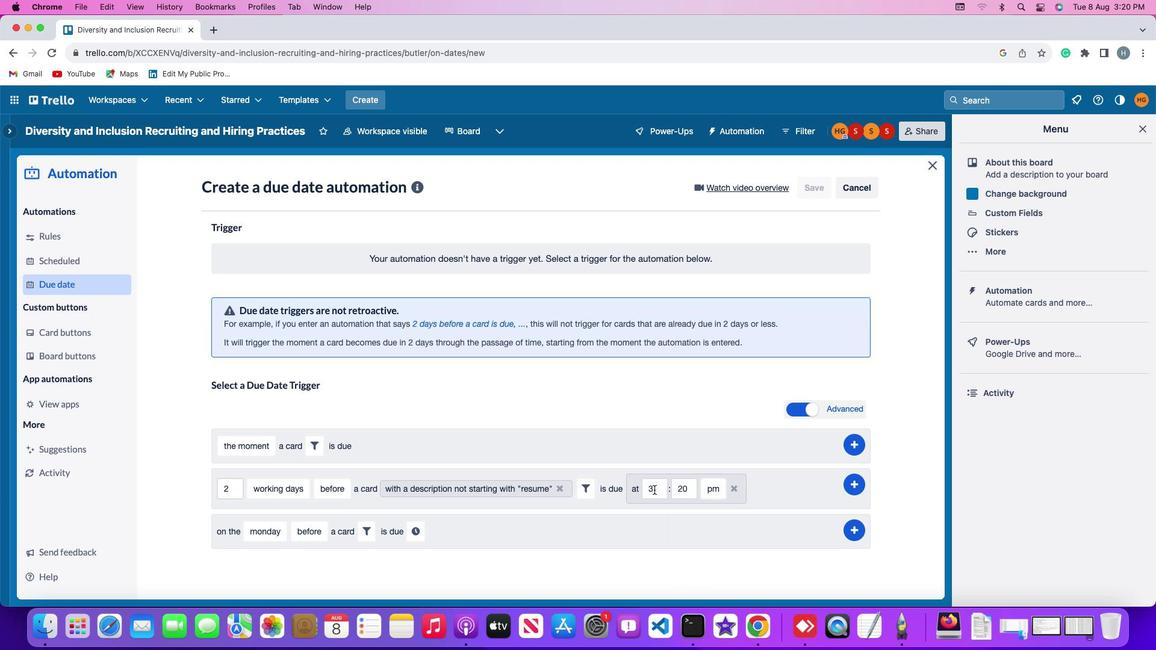 
Action: Mouse moved to (655, 489)
Screenshot: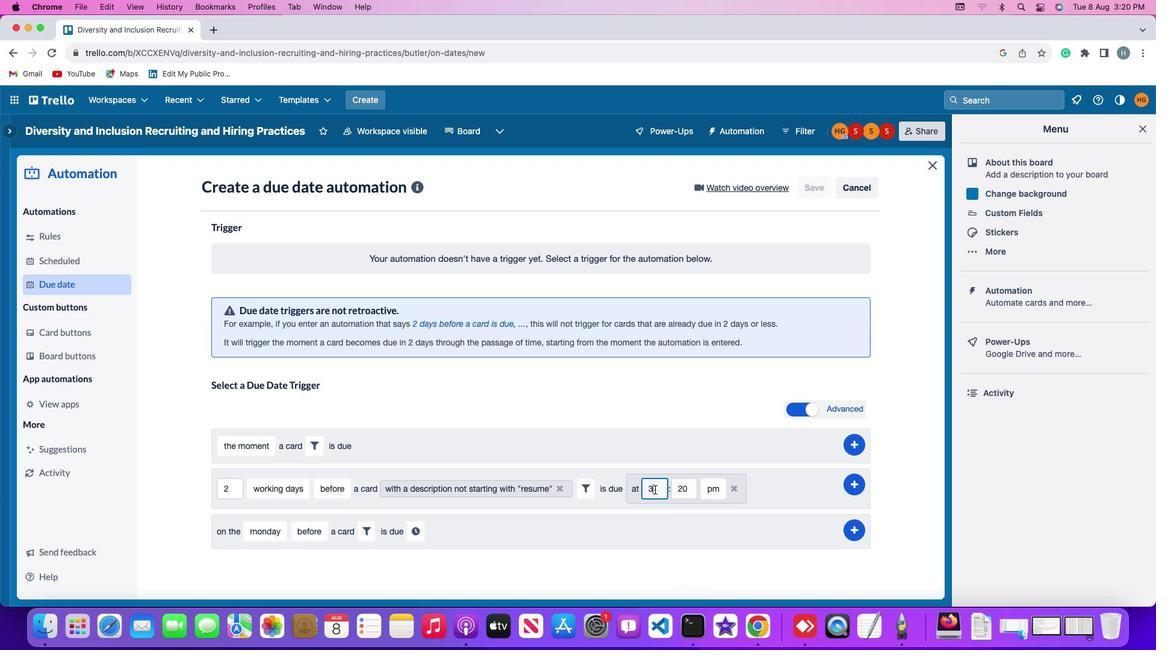 
Action: Key pressed Key.backspace'1''1'
Screenshot: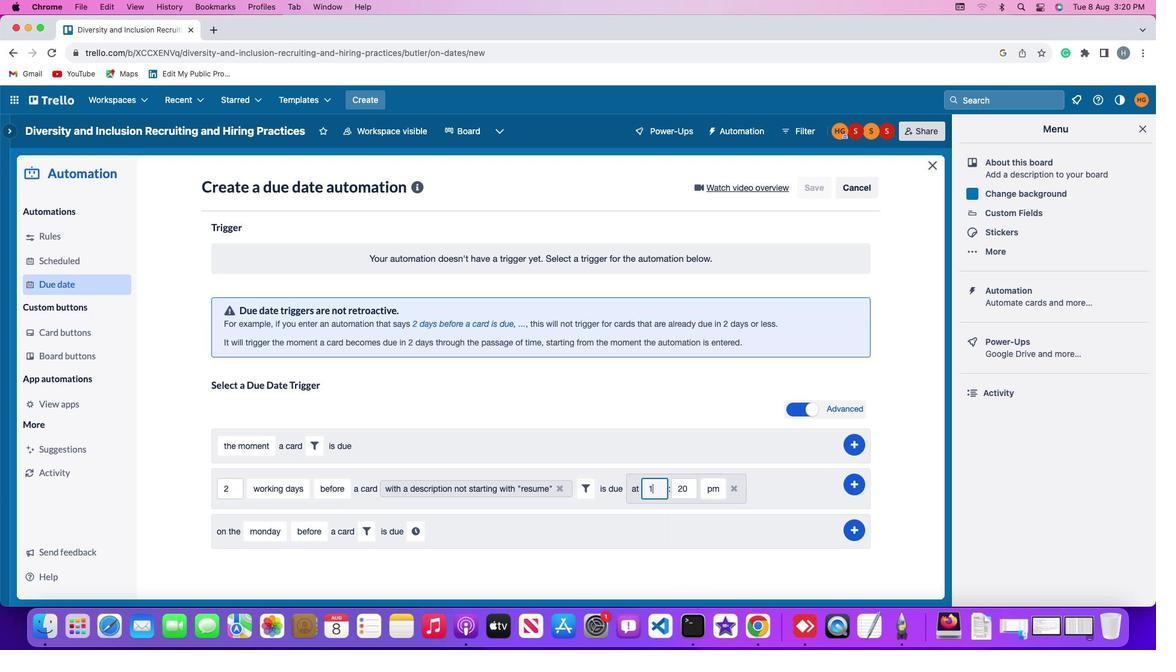 
Action: Mouse moved to (692, 489)
Screenshot: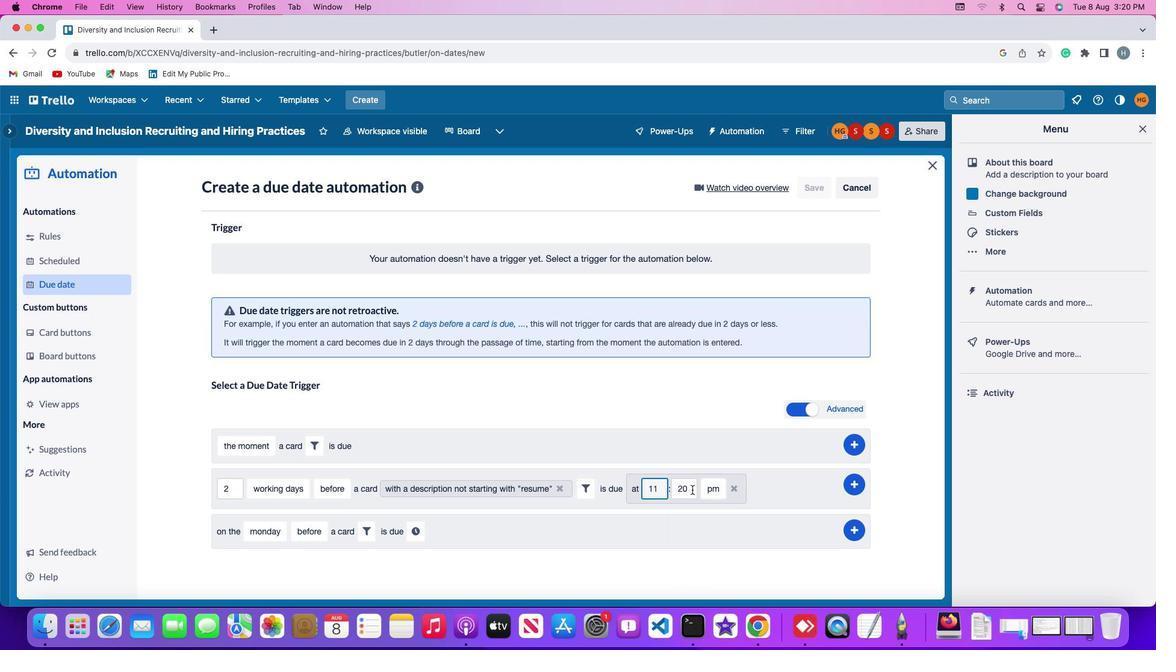 
Action: Mouse pressed left at (692, 489)
Screenshot: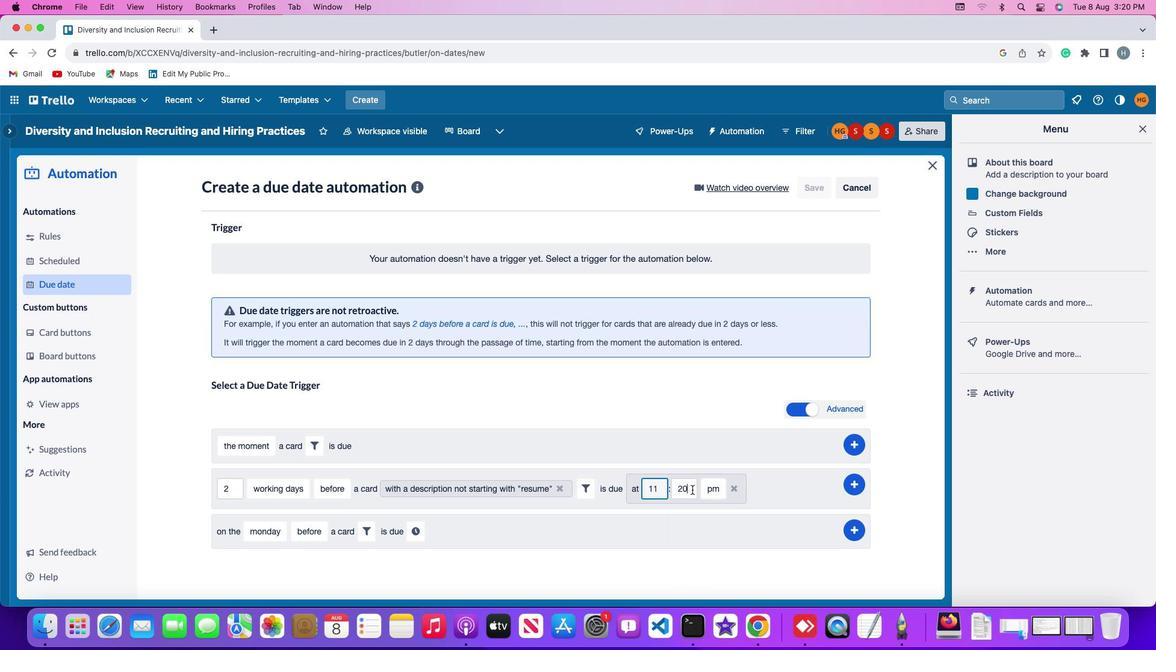 
Action: Key pressed Key.backspaceKey.backspace'0''0'
Screenshot: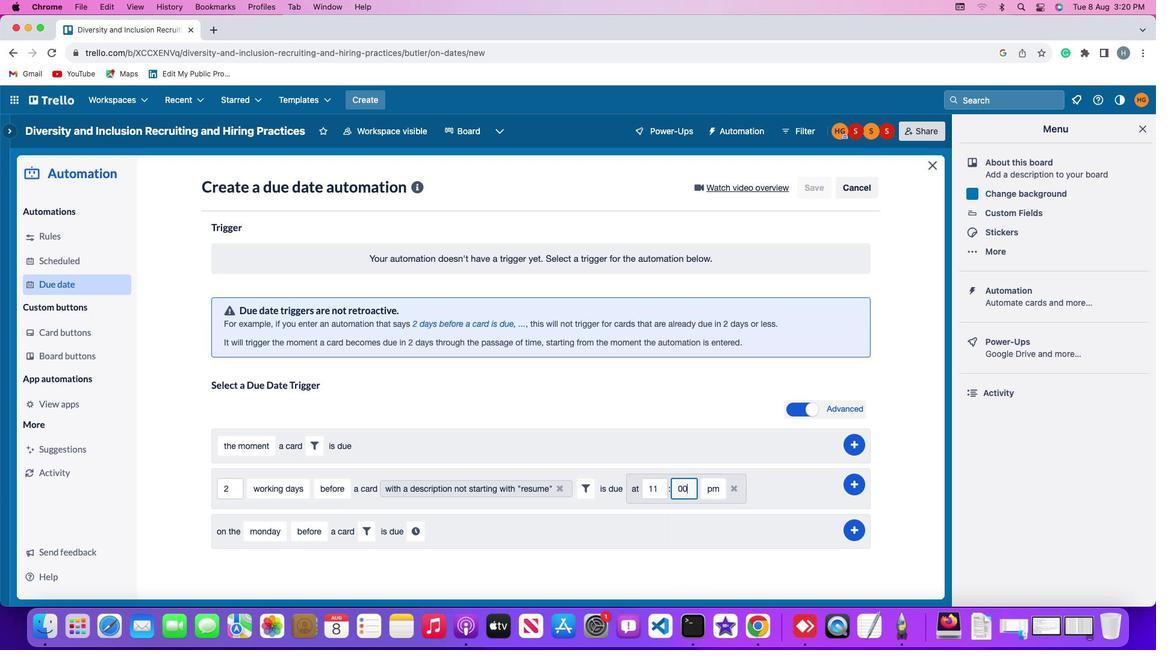 
Action: Mouse moved to (707, 489)
Screenshot: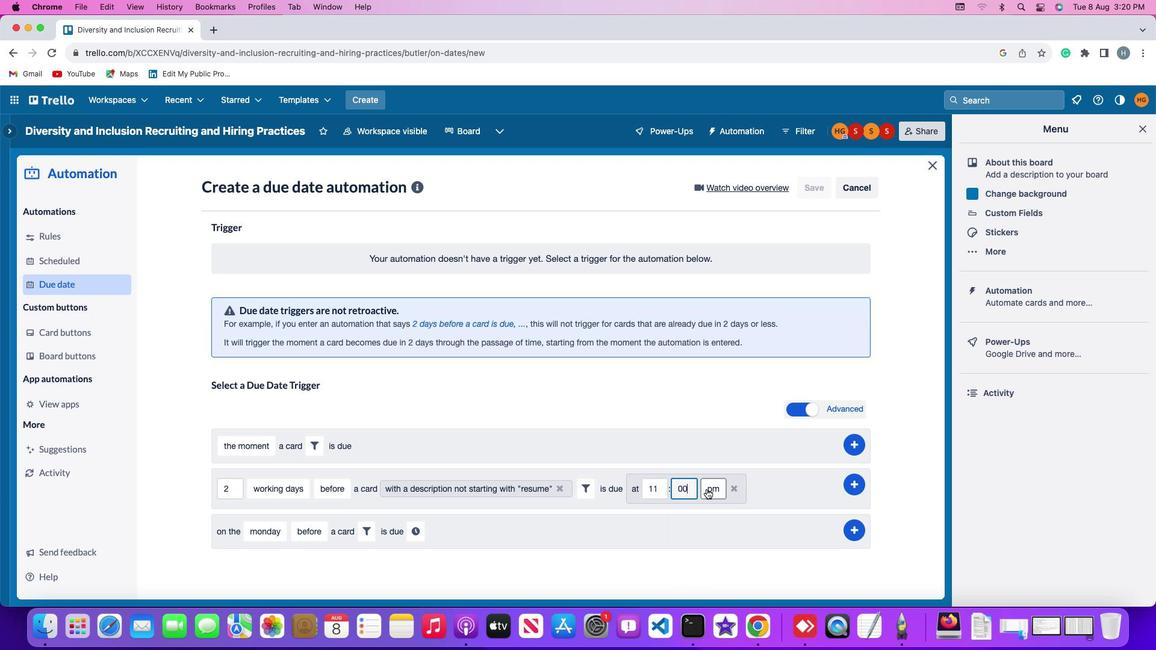 
Action: Mouse pressed left at (707, 489)
Screenshot: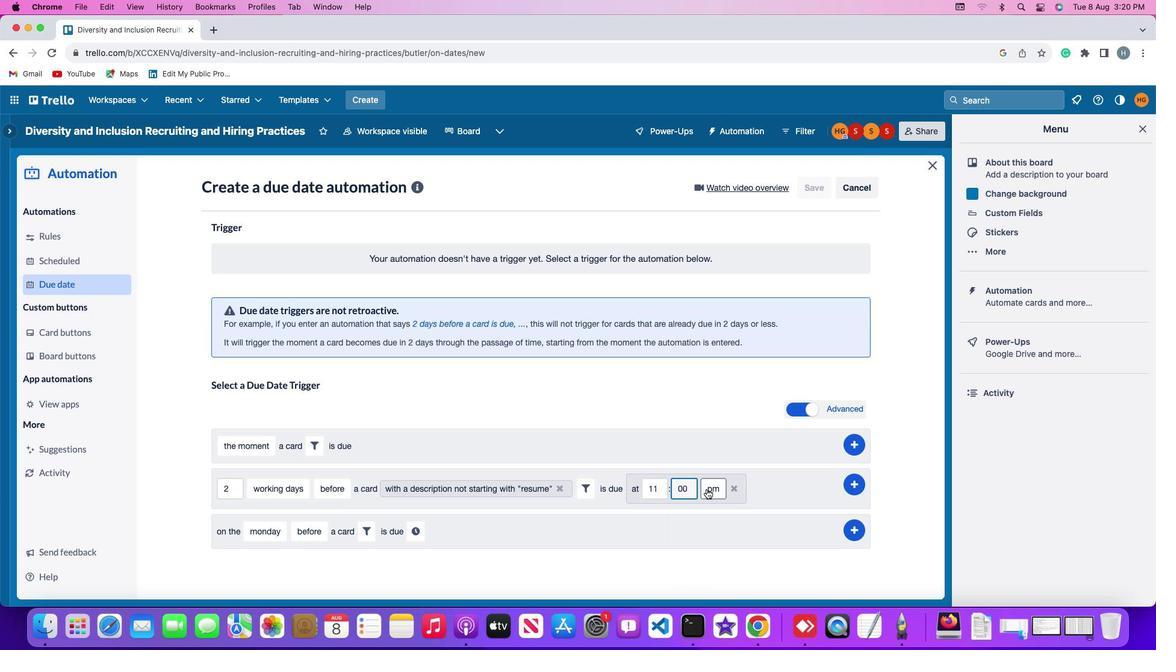 
Action: Mouse moved to (714, 512)
Screenshot: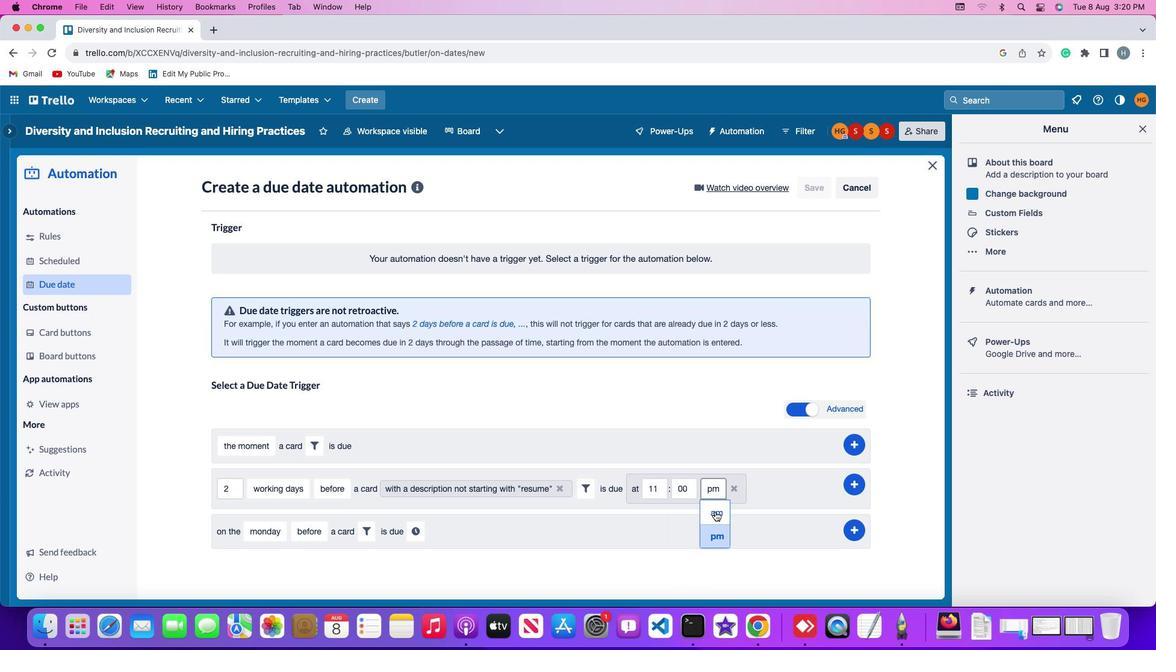 
Action: Mouse pressed left at (714, 512)
Screenshot: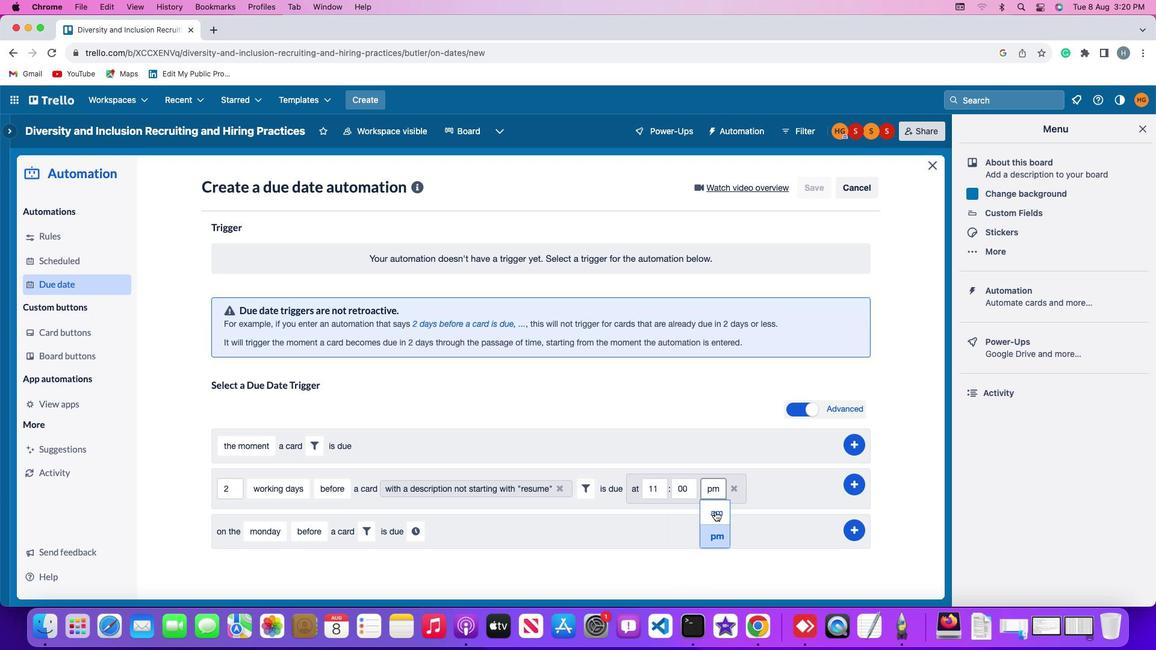 
Action: Mouse moved to (856, 483)
Screenshot: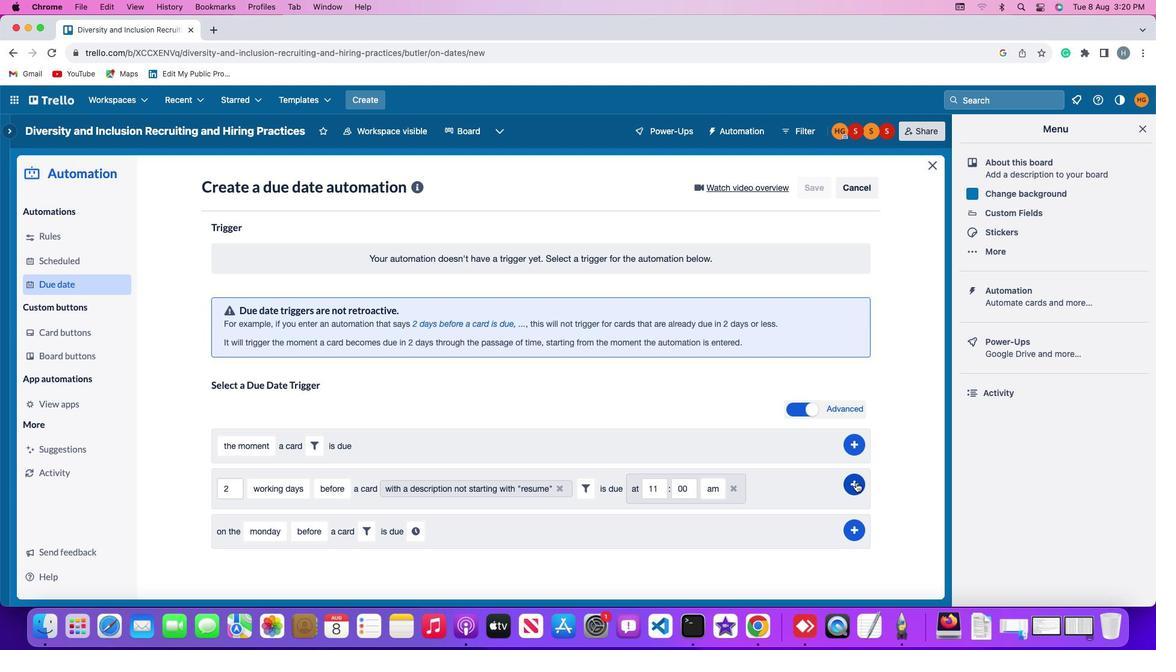 
Action: Mouse pressed left at (856, 483)
Screenshot: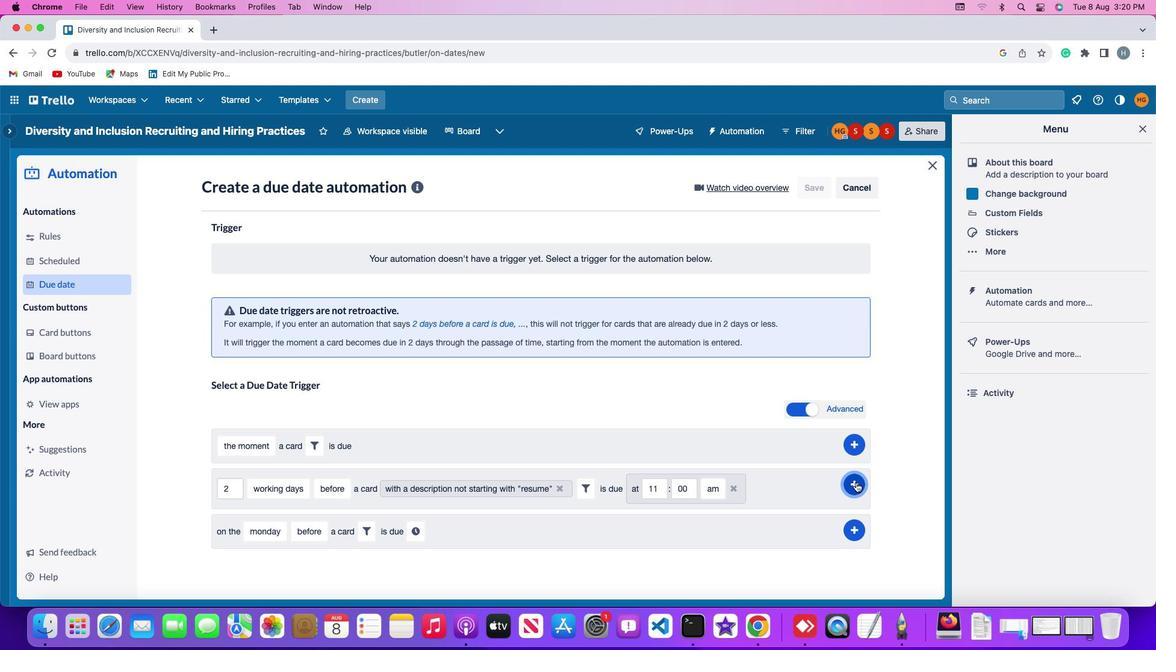 
Action: Mouse moved to (896, 390)
Screenshot: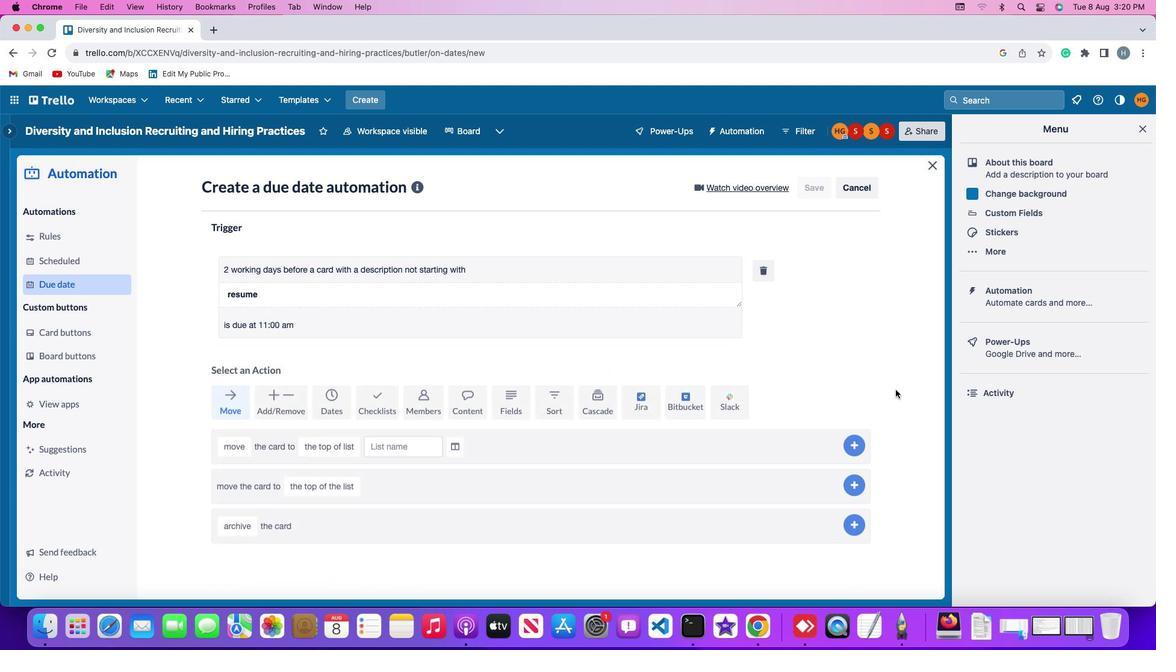 
